 Task: Schedule a 75-minute podcast recording session, including guest setup, recording, and post-production editing.
Action: Mouse moved to (813, 117)
Screenshot: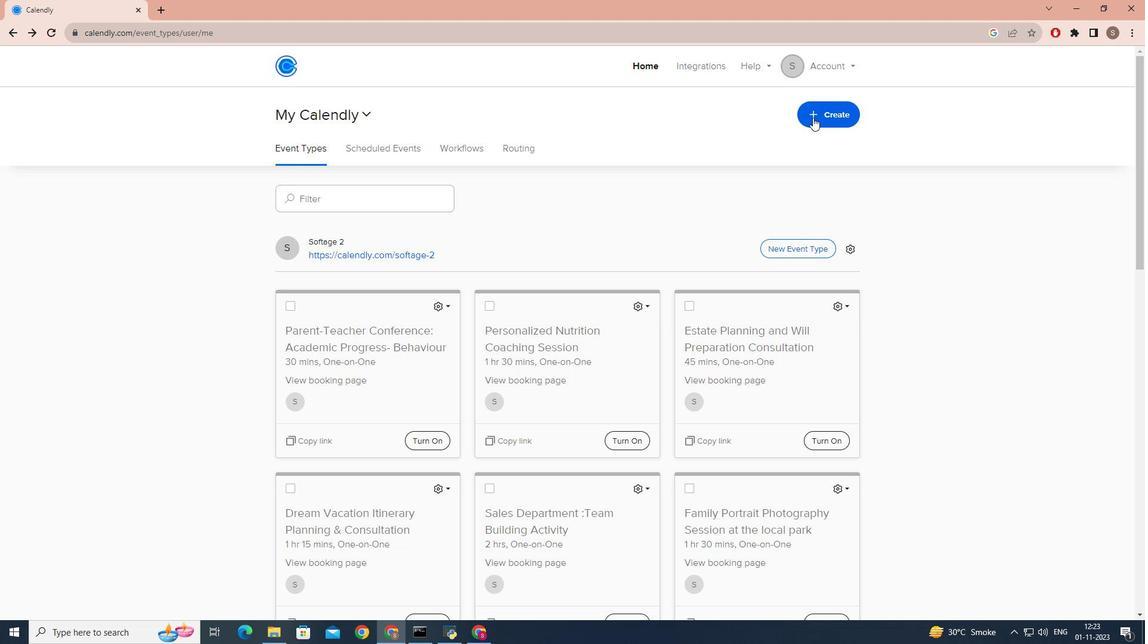 
Action: Mouse pressed left at (813, 117)
Screenshot: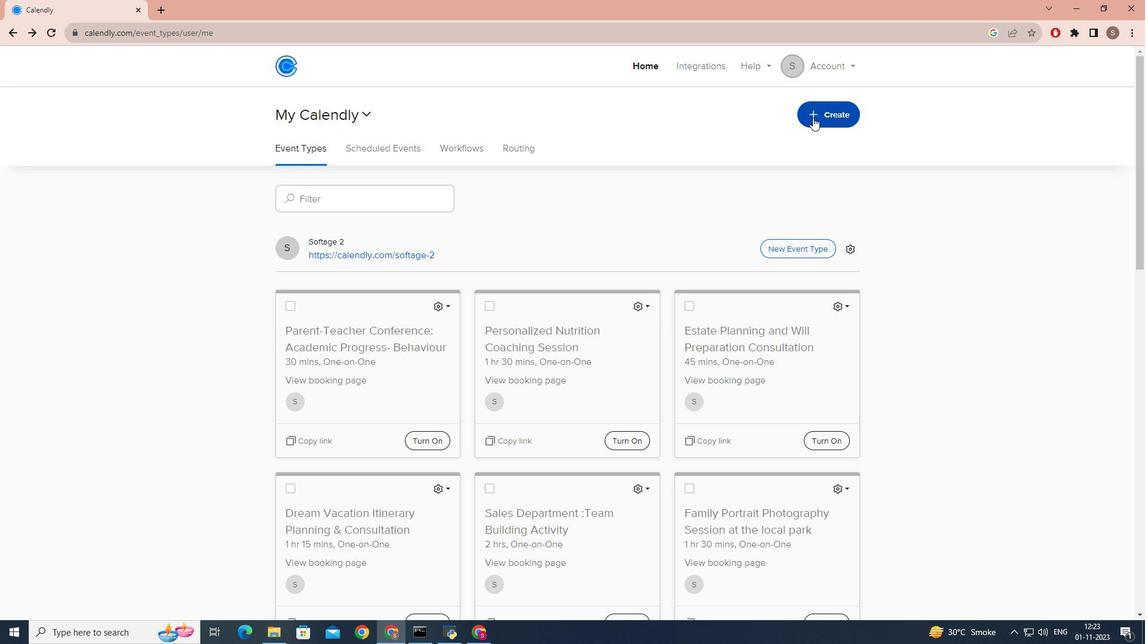 
Action: Mouse moved to (749, 167)
Screenshot: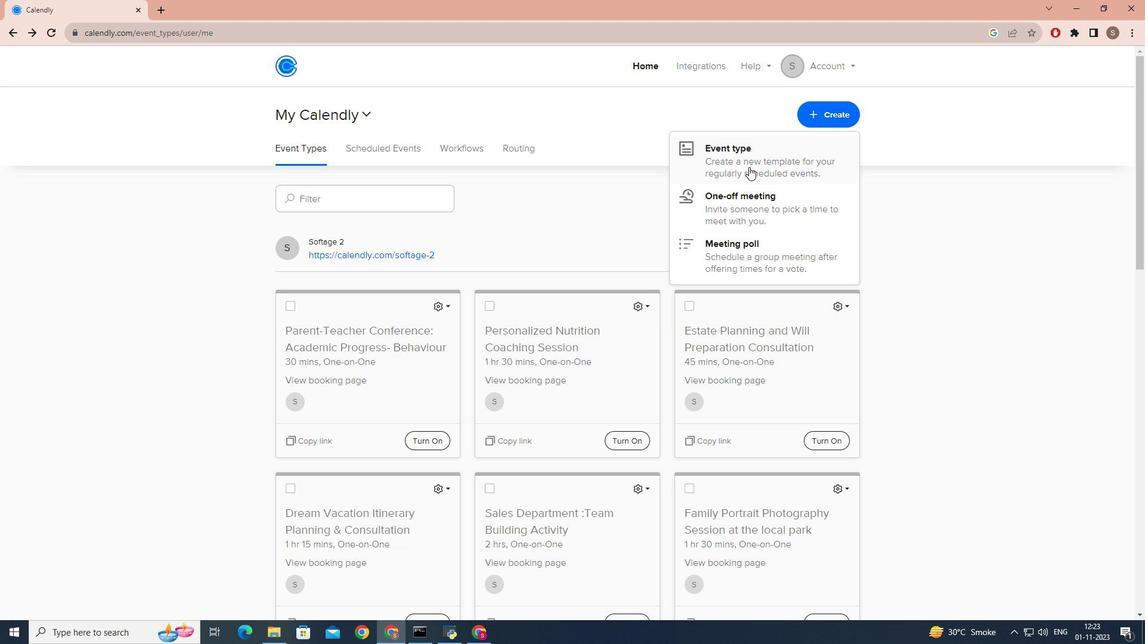 
Action: Mouse pressed left at (749, 167)
Screenshot: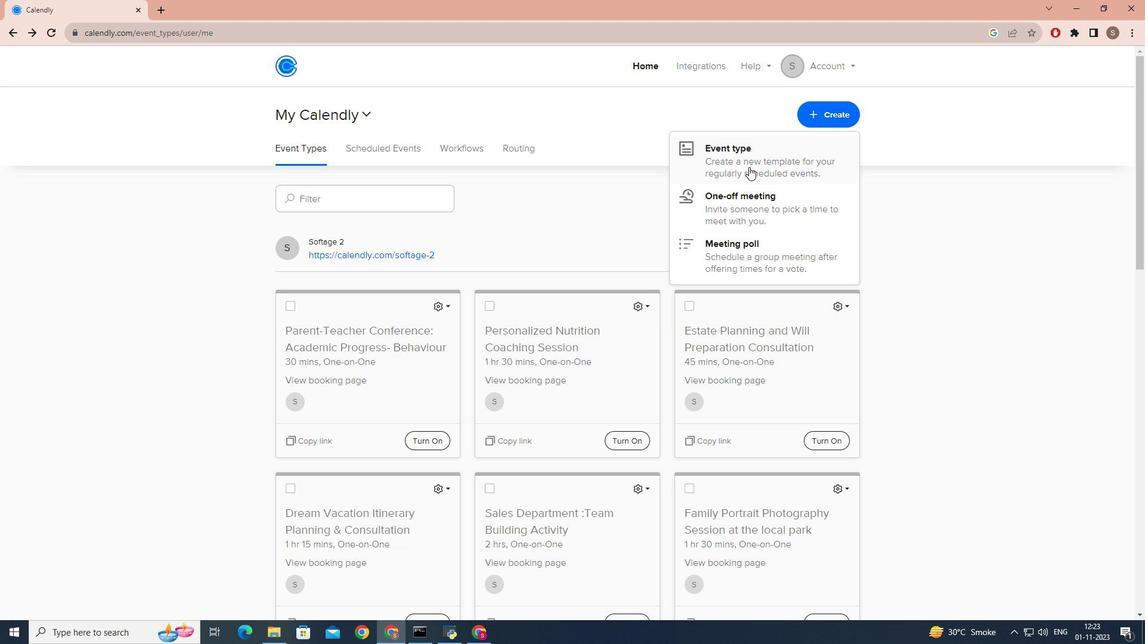 
Action: Mouse moved to (549, 217)
Screenshot: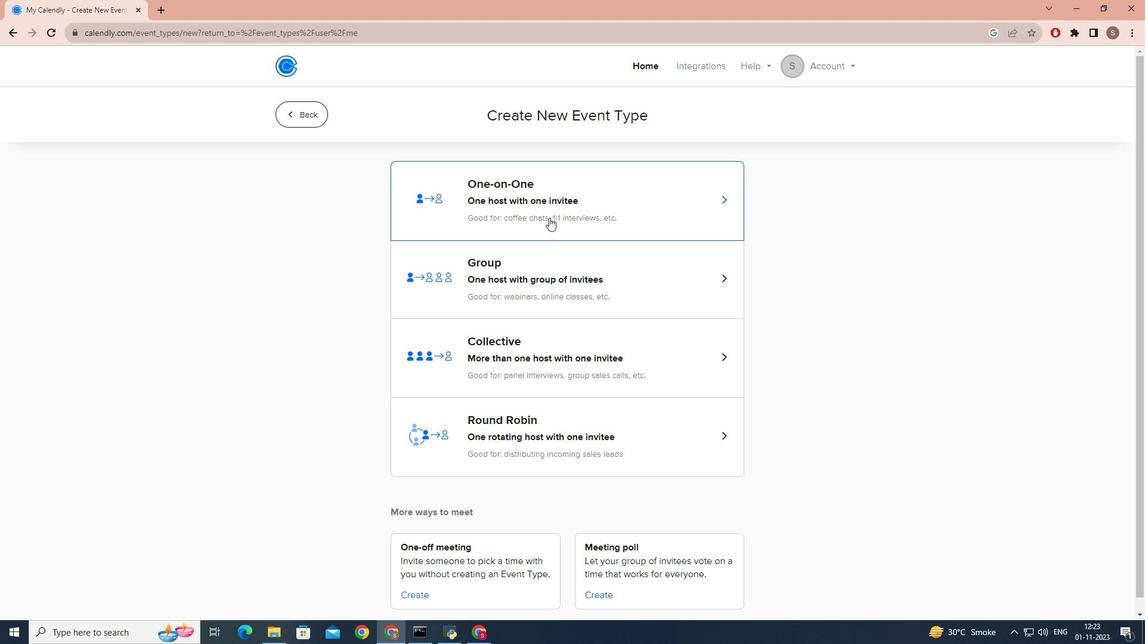 
Action: Mouse pressed left at (549, 217)
Screenshot: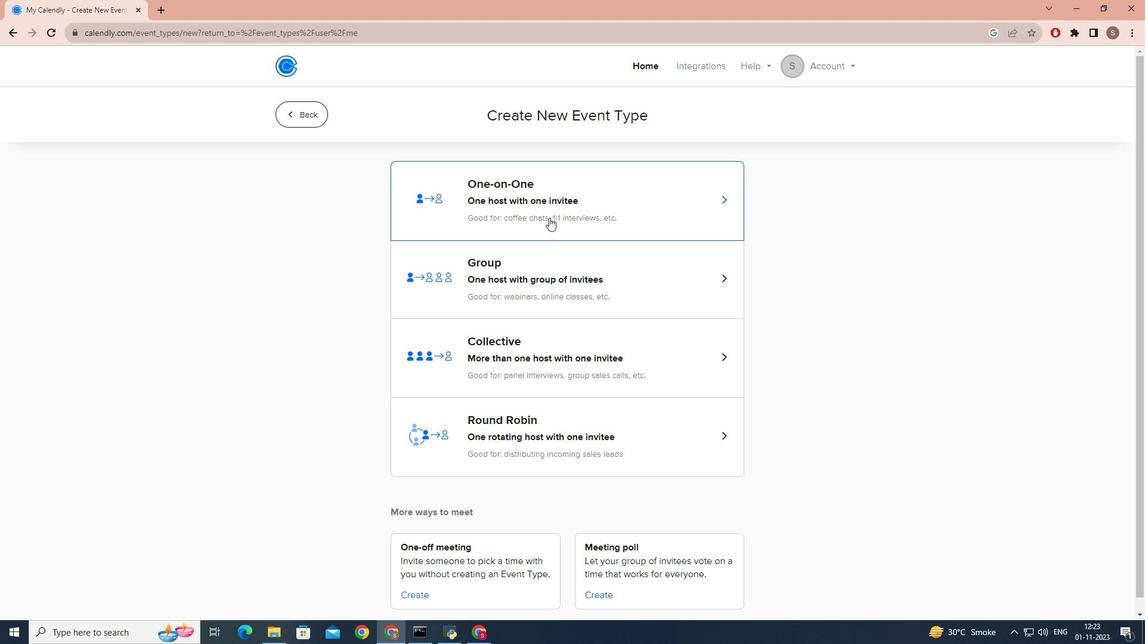 
Action: Mouse moved to (392, 282)
Screenshot: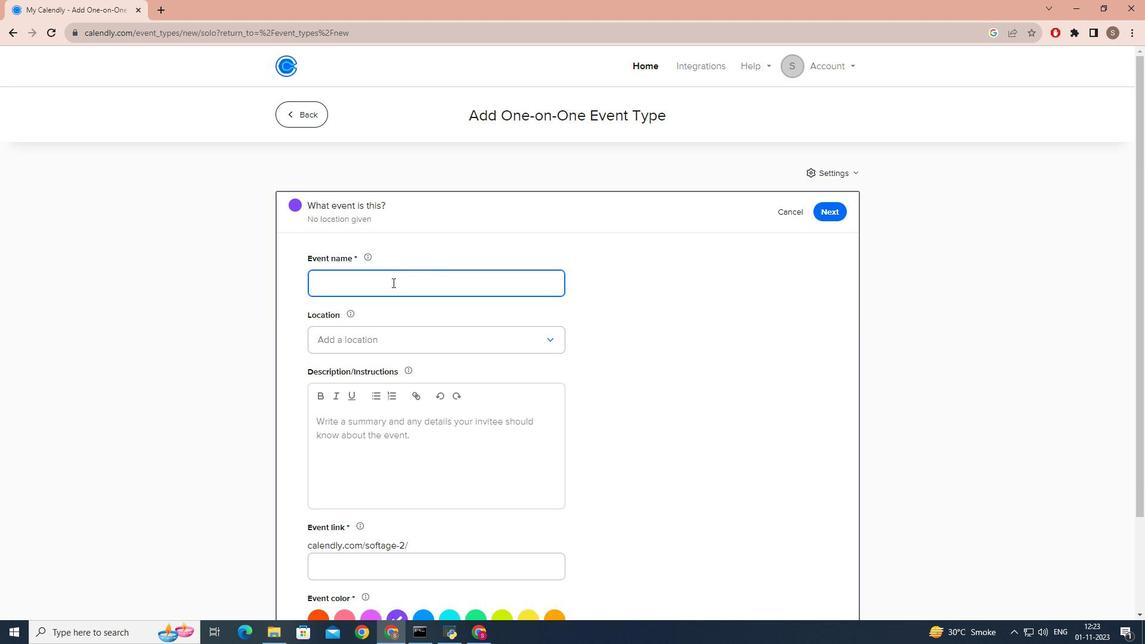 
Action: Key pressed <Key.caps_lock>P<Key.caps_lock>odcast<Key.space><Key.caps_lock>R<Key.caps_lock>edording<Key.space><Key.caps_lock>S<Key.caps_lock>ession
Screenshot: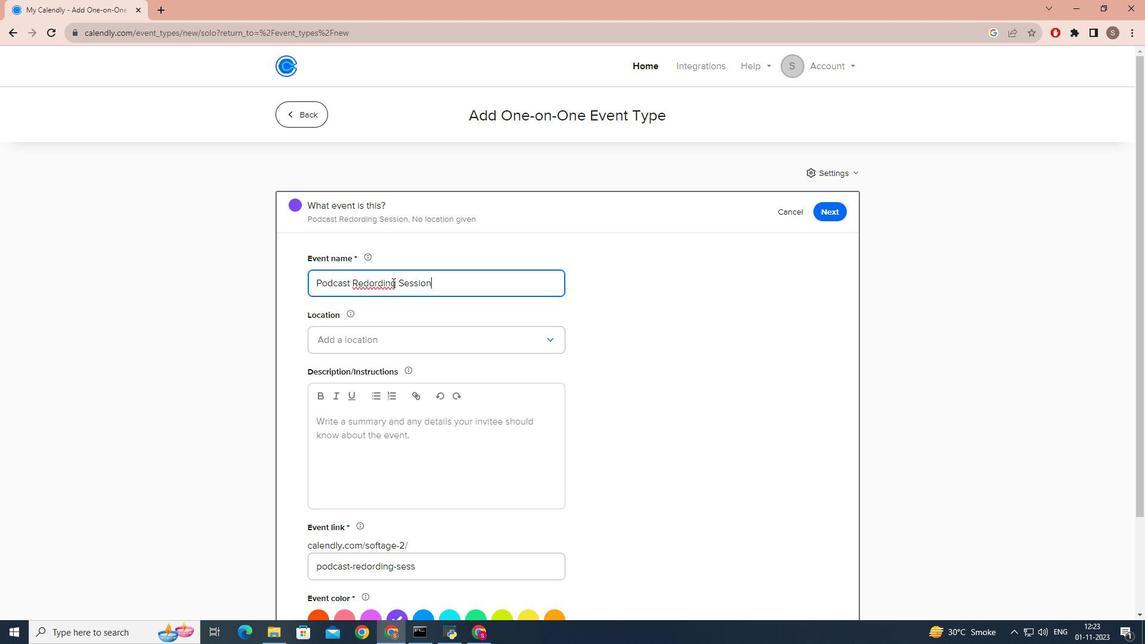 
Action: Mouse moved to (368, 287)
Screenshot: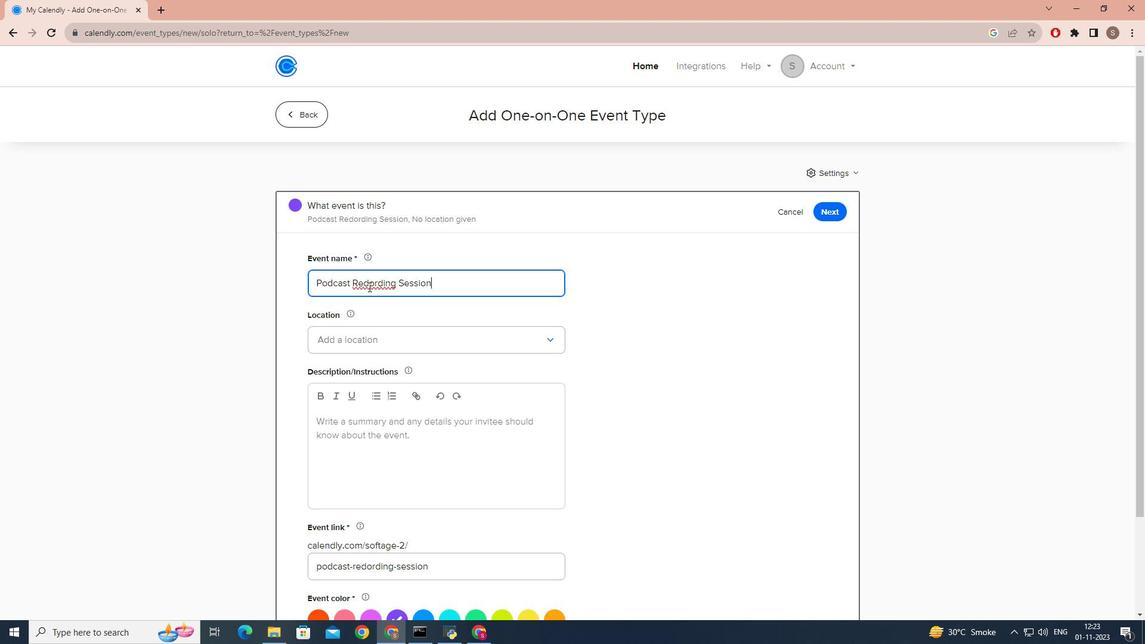 
Action: Mouse pressed left at (368, 287)
Screenshot: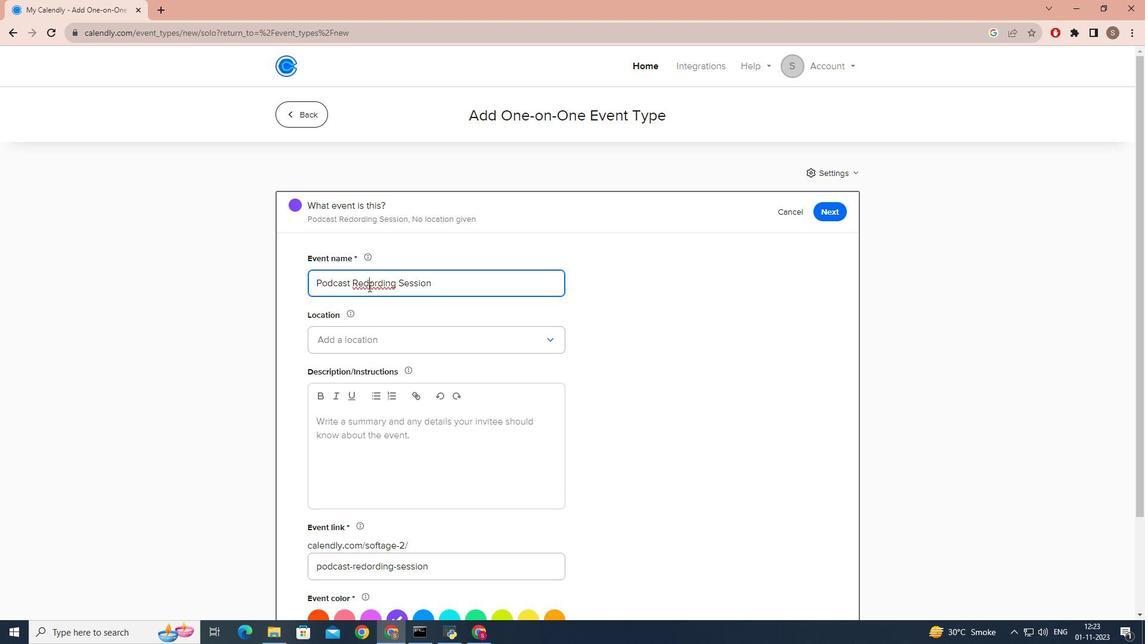 
Action: Key pressed <Key.backspace>c
Screenshot: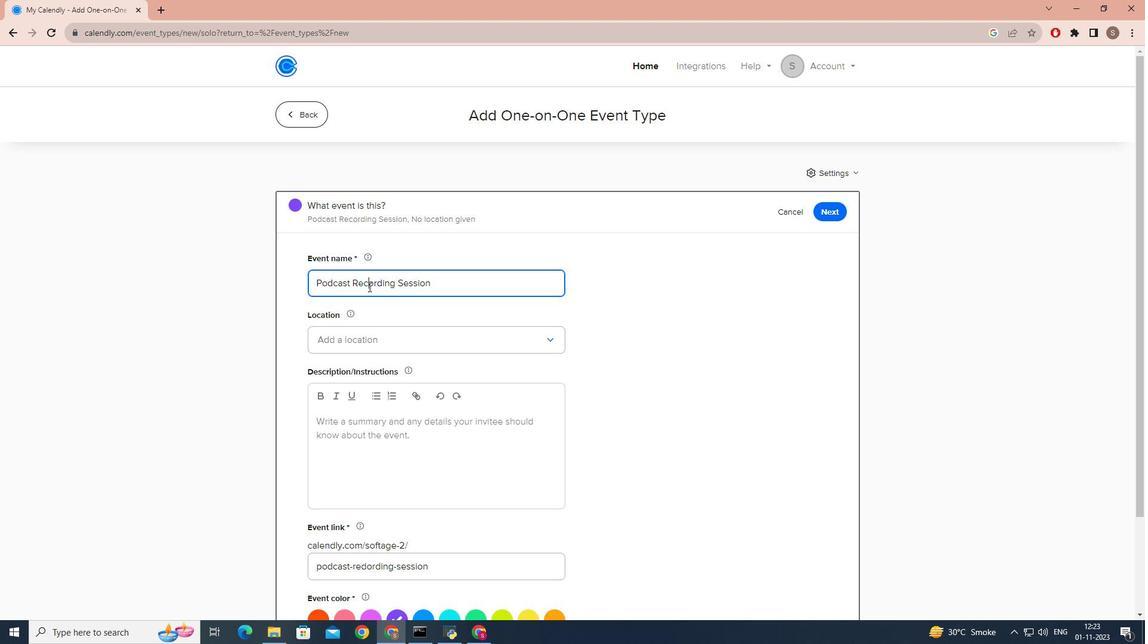 
Action: Mouse moved to (497, 287)
Screenshot: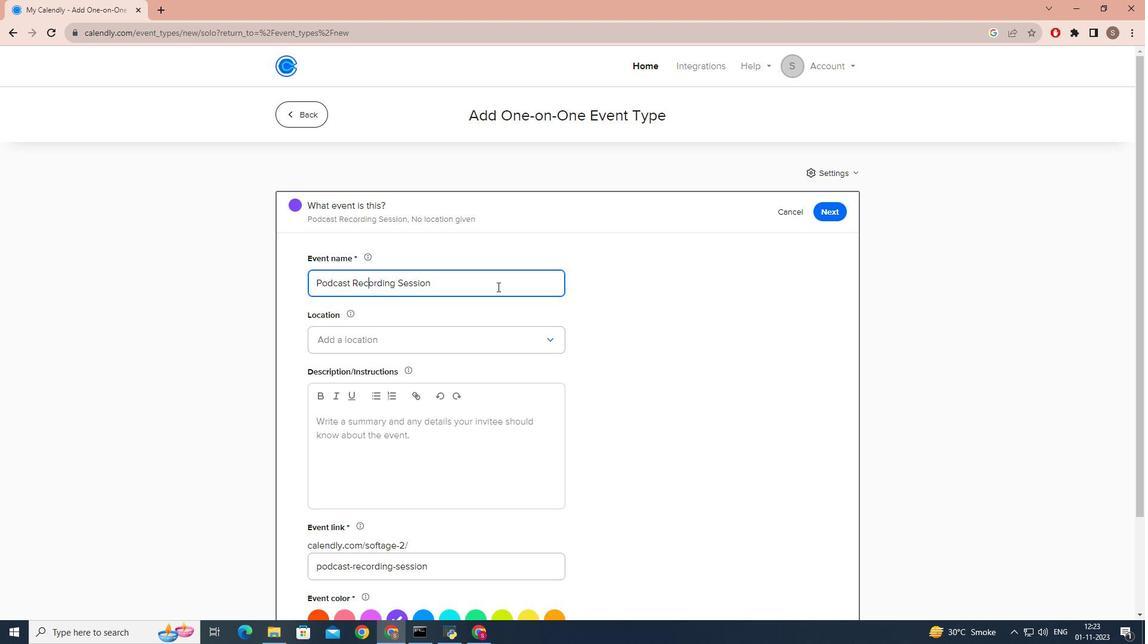 
Action: Mouse pressed left at (497, 287)
Screenshot: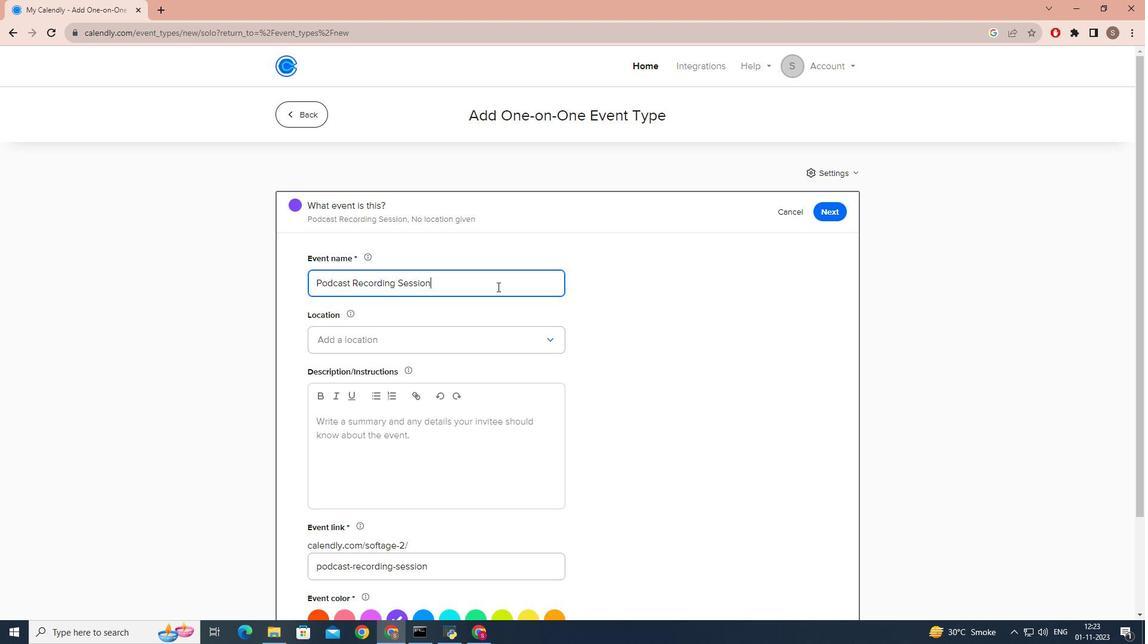 
Action: Key pressed <Key.shift_r>:<Key.space><Key.caps_lock>G<Key.caps_lock>ui<Key.backspace>est<Key.space>setup<Key.space><Key.shift_r><Key.shift_r>&<Key.space><Key.caps_lock>E<Key.caps_lock>dits
Screenshot: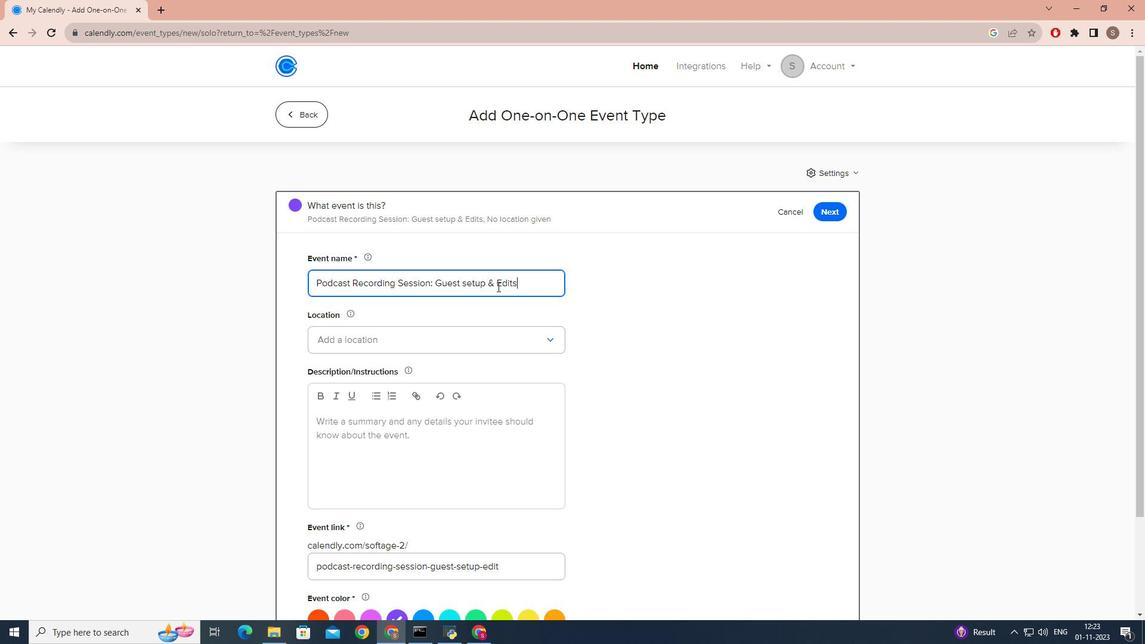
Action: Mouse moved to (408, 340)
Screenshot: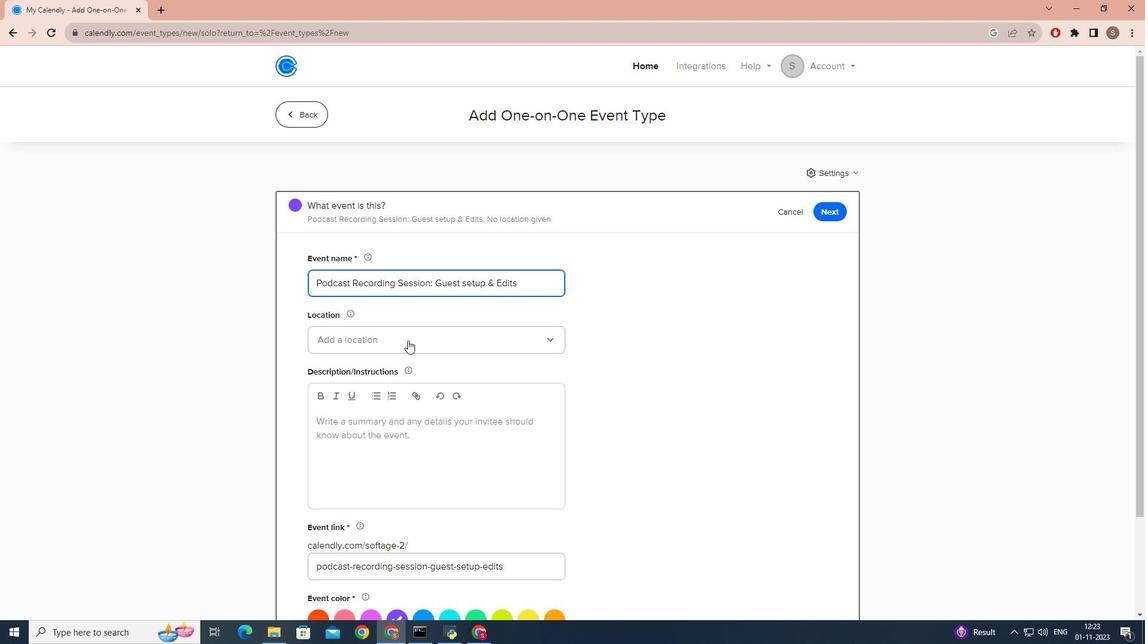 
Action: Mouse pressed left at (408, 340)
Screenshot: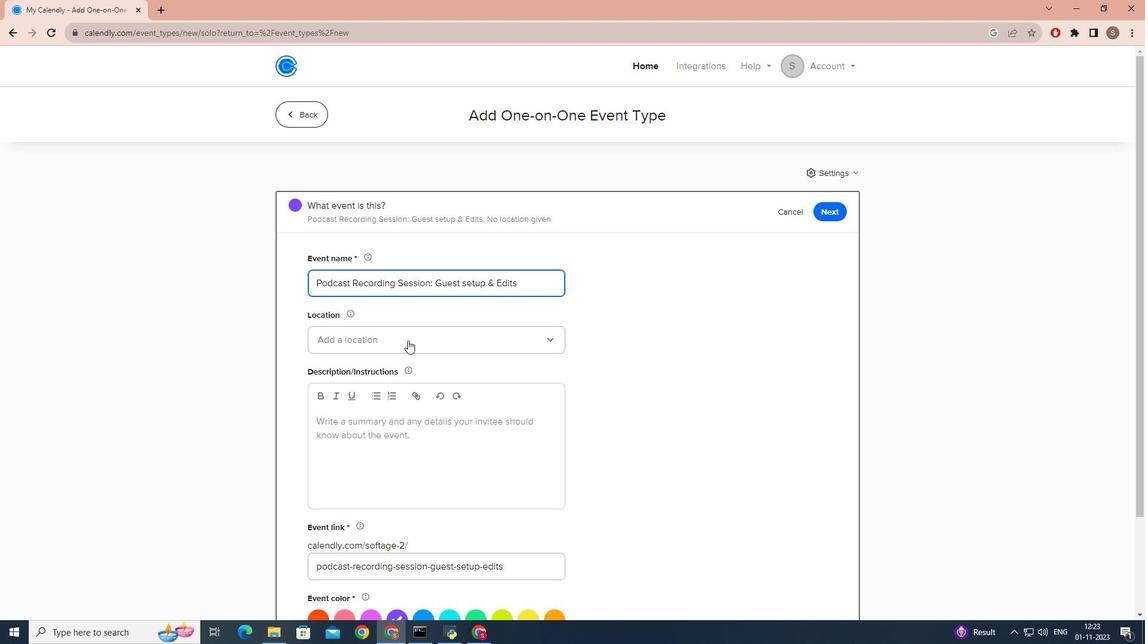 
Action: Mouse moved to (392, 372)
Screenshot: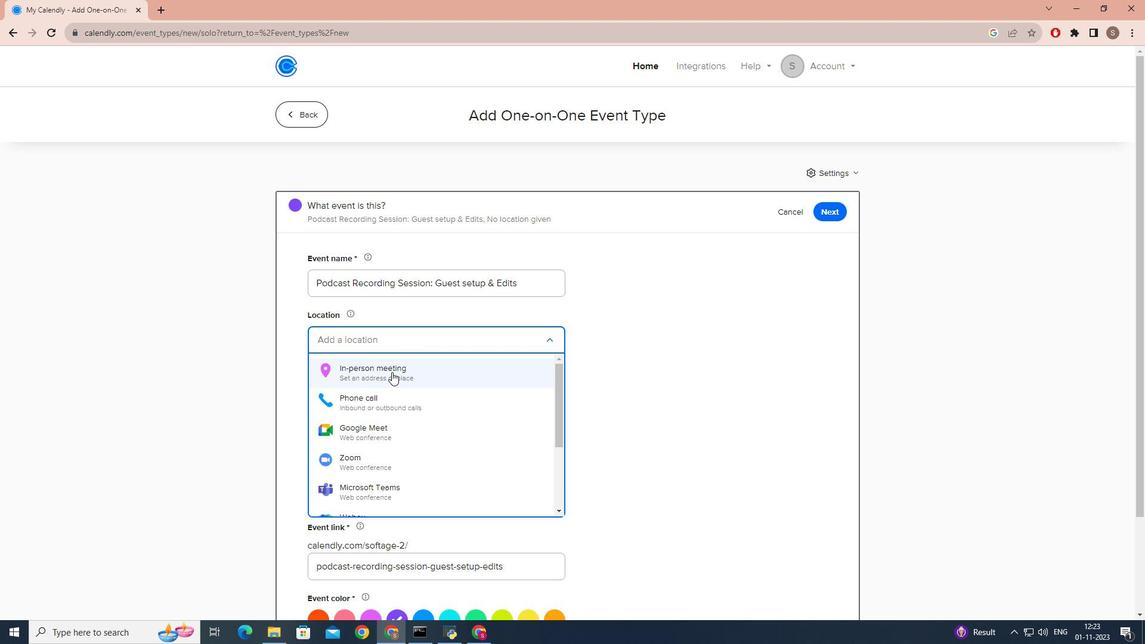 
Action: Mouse pressed left at (392, 372)
Screenshot: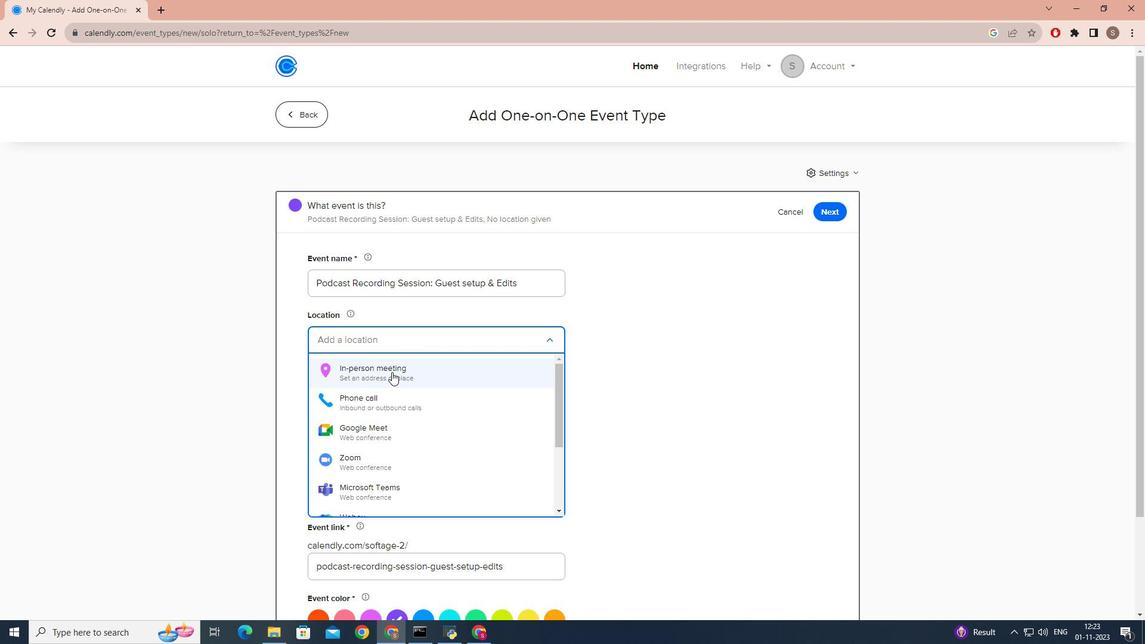 
Action: Mouse moved to (529, 195)
Screenshot: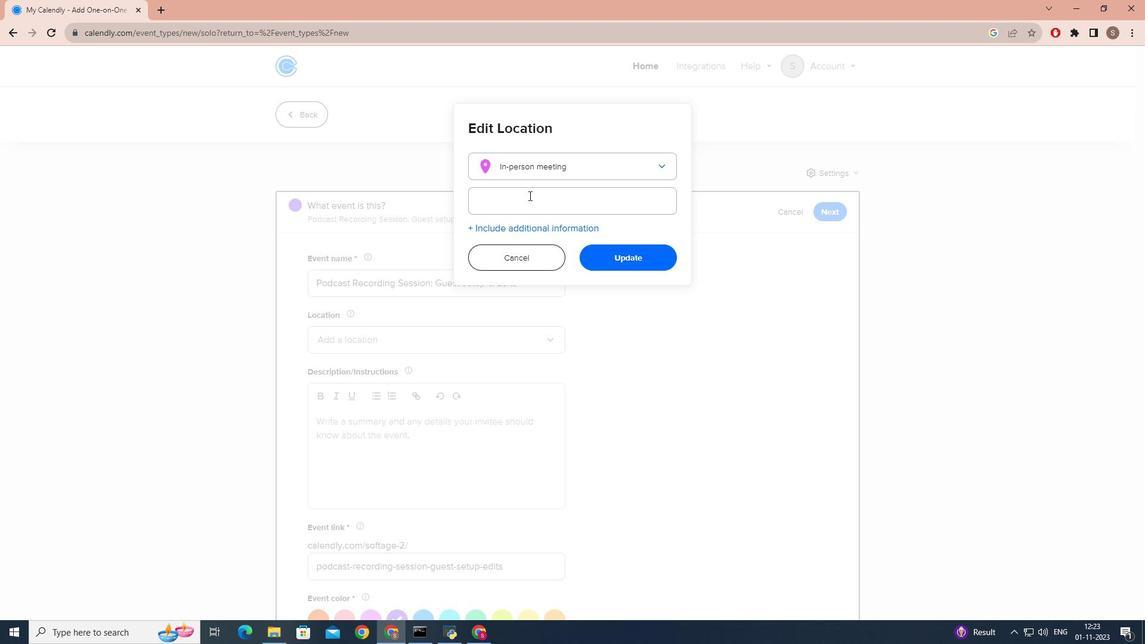 
Action: Mouse pressed left at (529, 195)
Screenshot: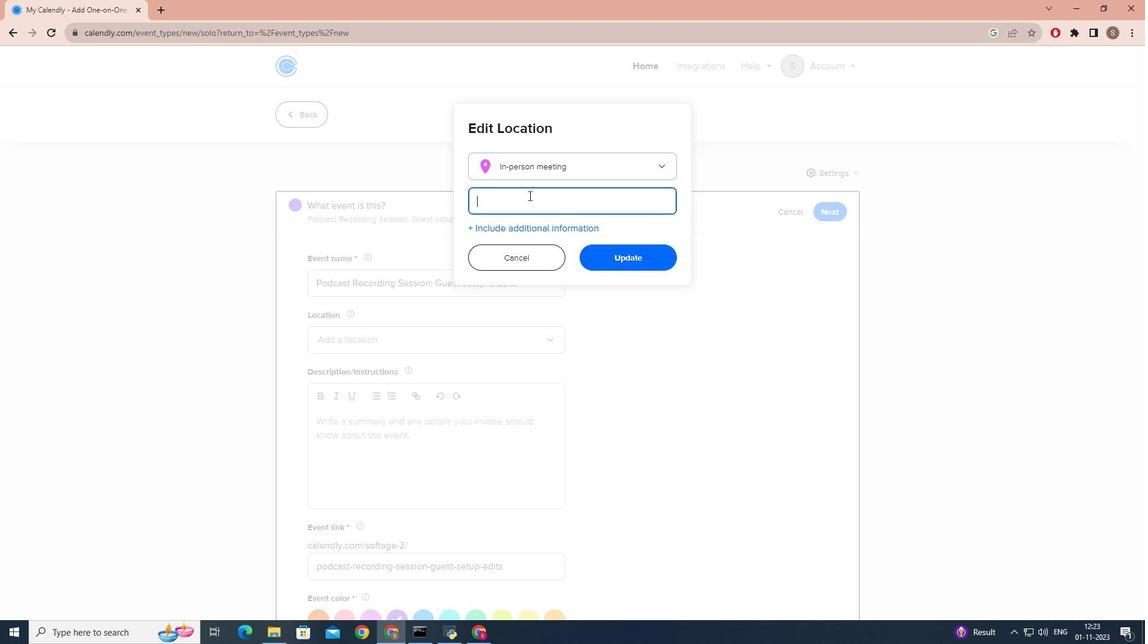 
Action: Key pressed <Key.caps_lock>T<Key.caps_lock>he<Key.space><Key.caps_lock>R<Key.caps_lock>ock<Key.space><Key.caps_lock>C<Key.caps_lock>afe<Key.backspace><Key.backspace><Key.backspace><Key.backspace><Key.caps_lock>B<Key.caps_lock><Key.backspace><Key.caps_lock>C<Key.caps_lock>lub,<Key.space><Key.caps_lock>M<Key.caps_lock>innesota
Screenshot: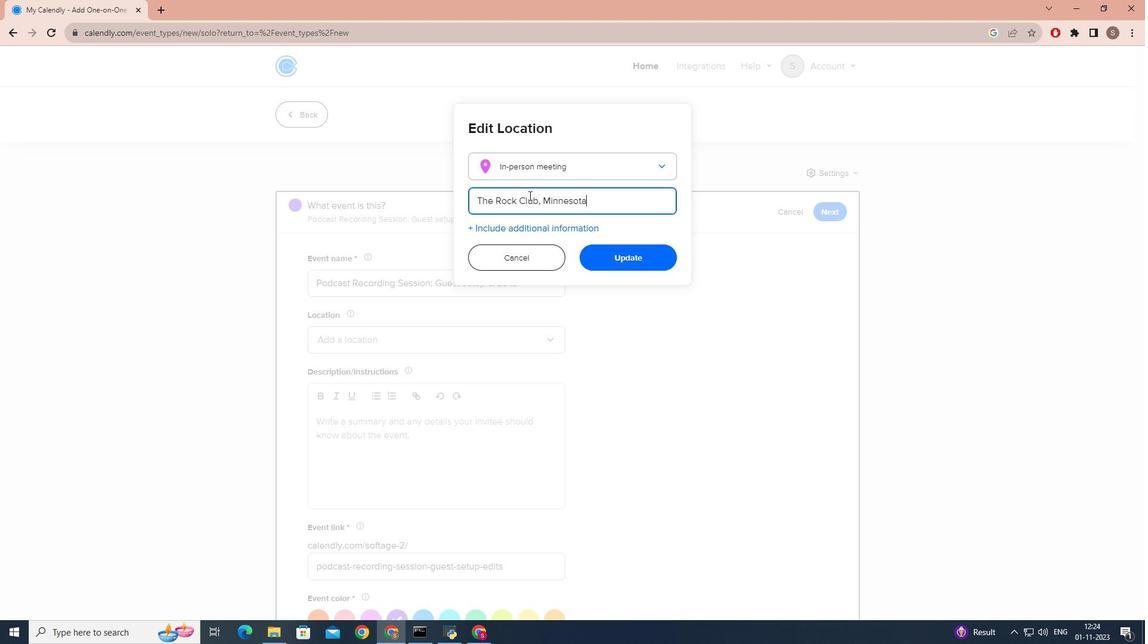 
Action: Mouse moved to (609, 249)
Screenshot: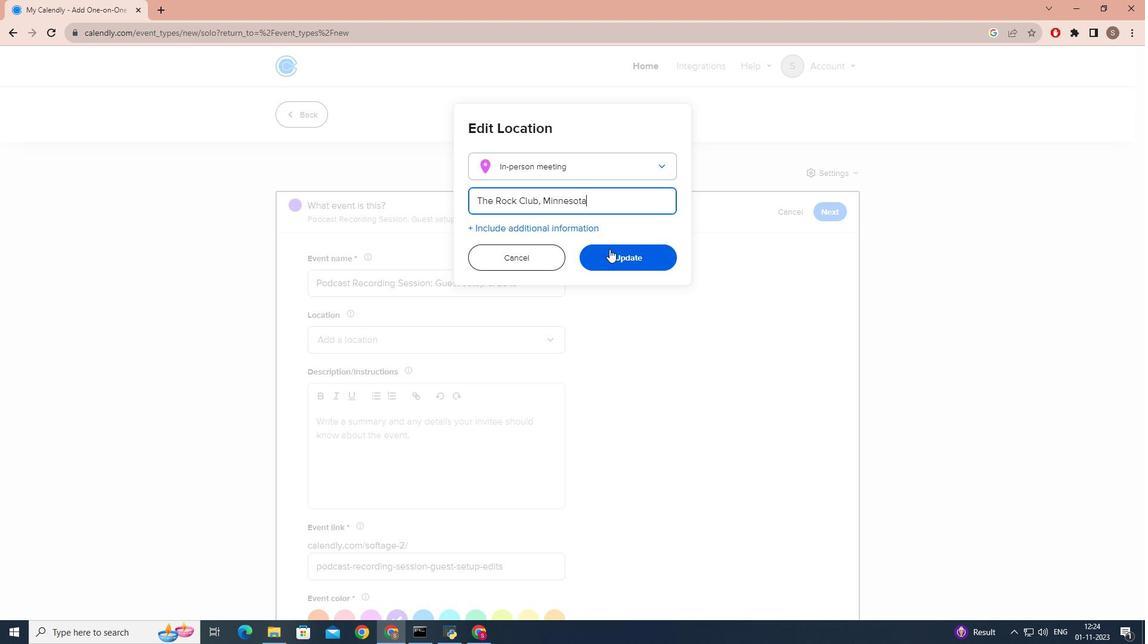 
Action: Mouse pressed left at (609, 249)
Screenshot: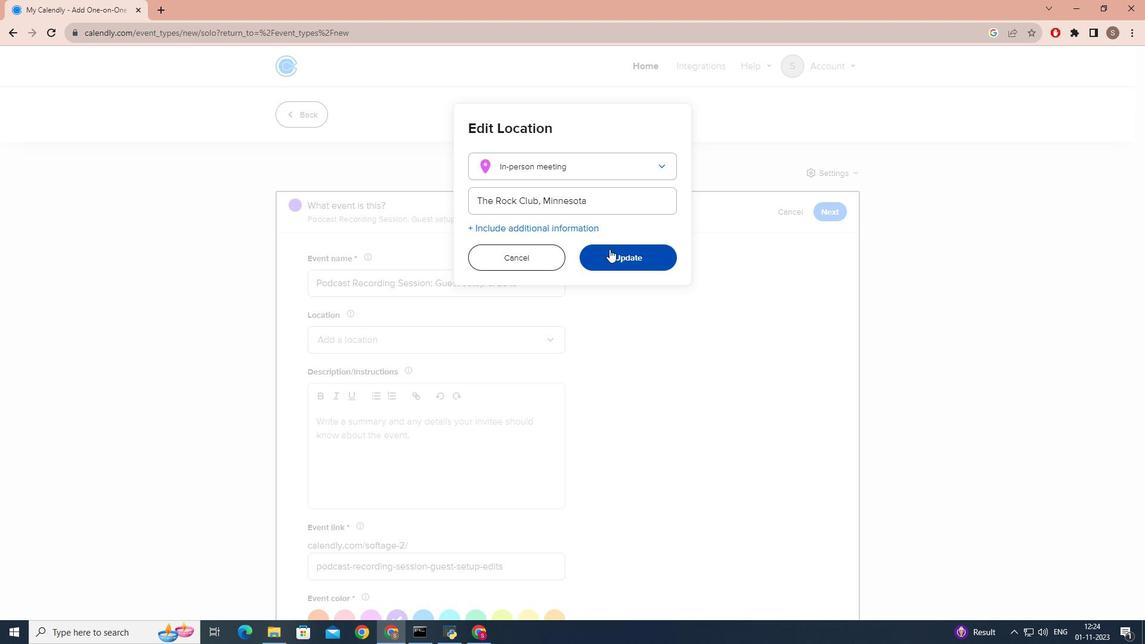 
Action: Mouse moved to (349, 473)
Screenshot: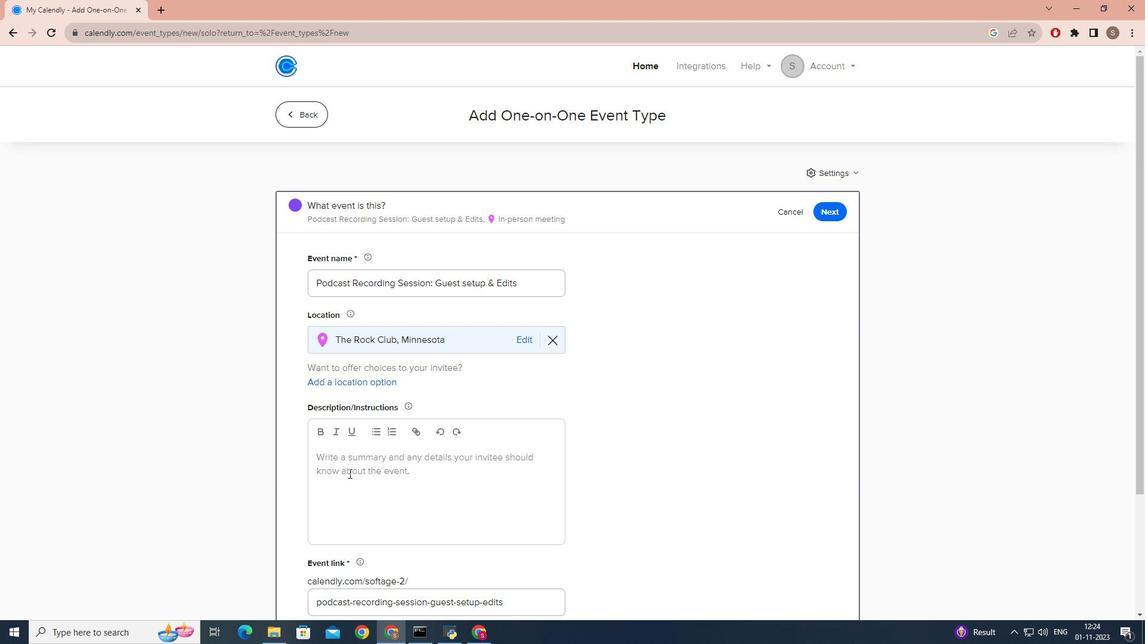 
Action: Mouse pressed left at (349, 473)
Screenshot: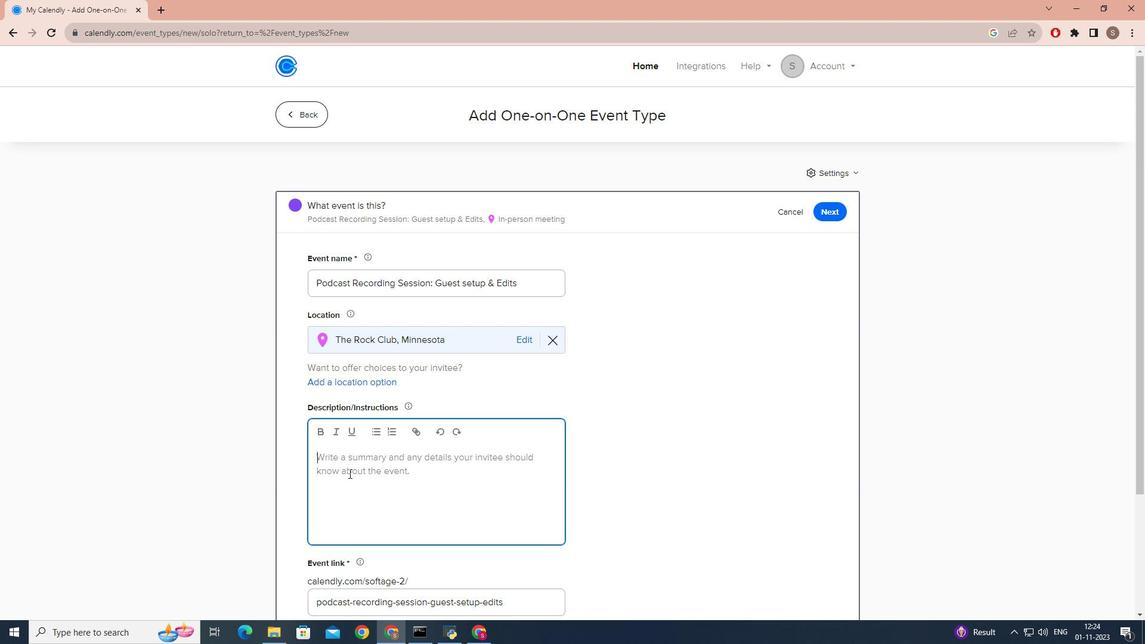 
Action: Mouse scrolled (349, 473) with delta (0, 0)
Screenshot: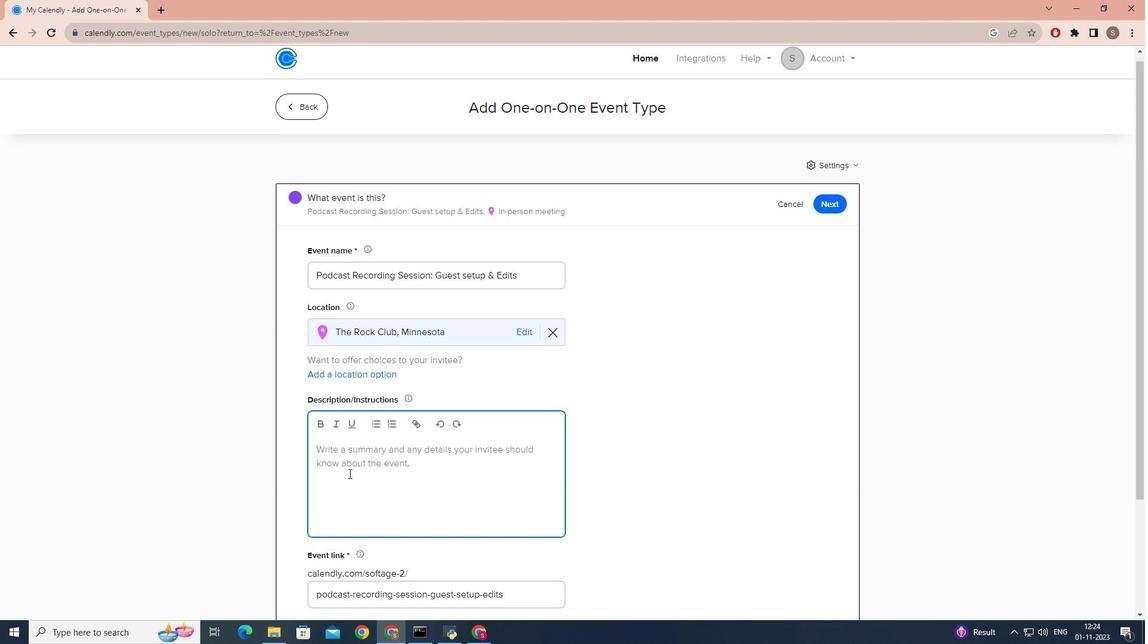 
Action: Mouse moved to (356, 464)
Screenshot: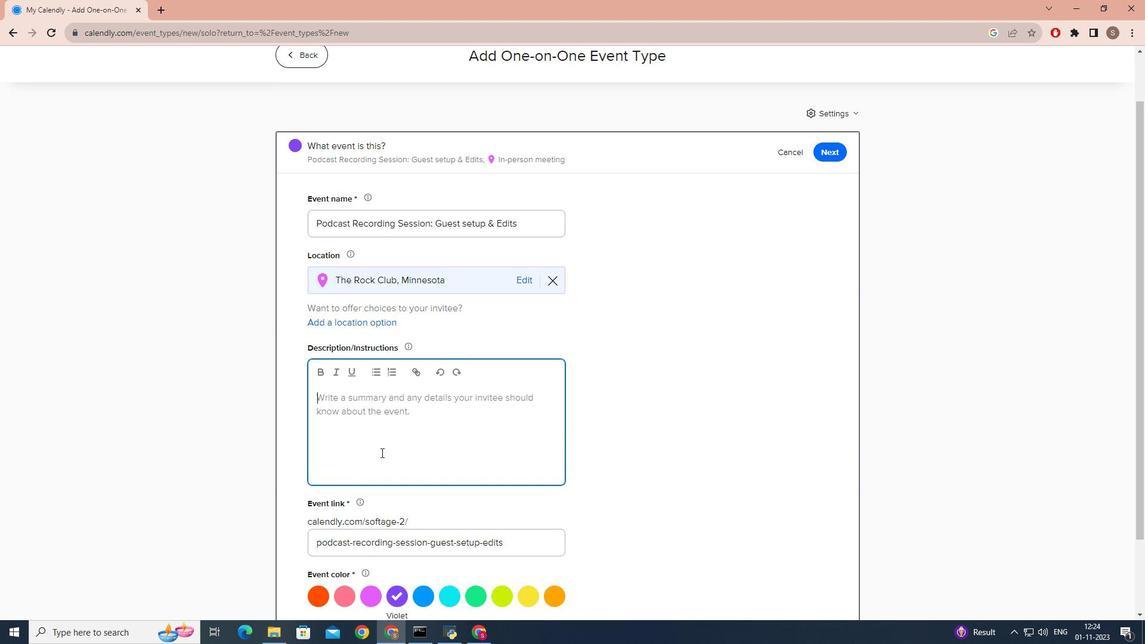 
Action: Mouse scrolled (356, 464) with delta (0, 0)
Screenshot: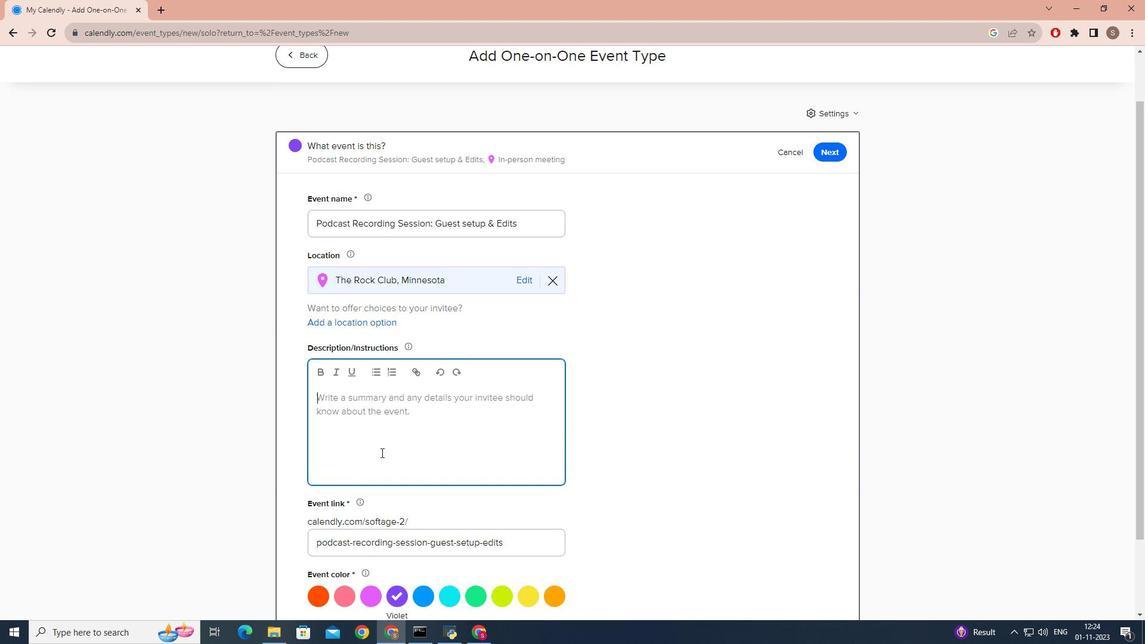 
Action: Mouse moved to (386, 451)
Screenshot: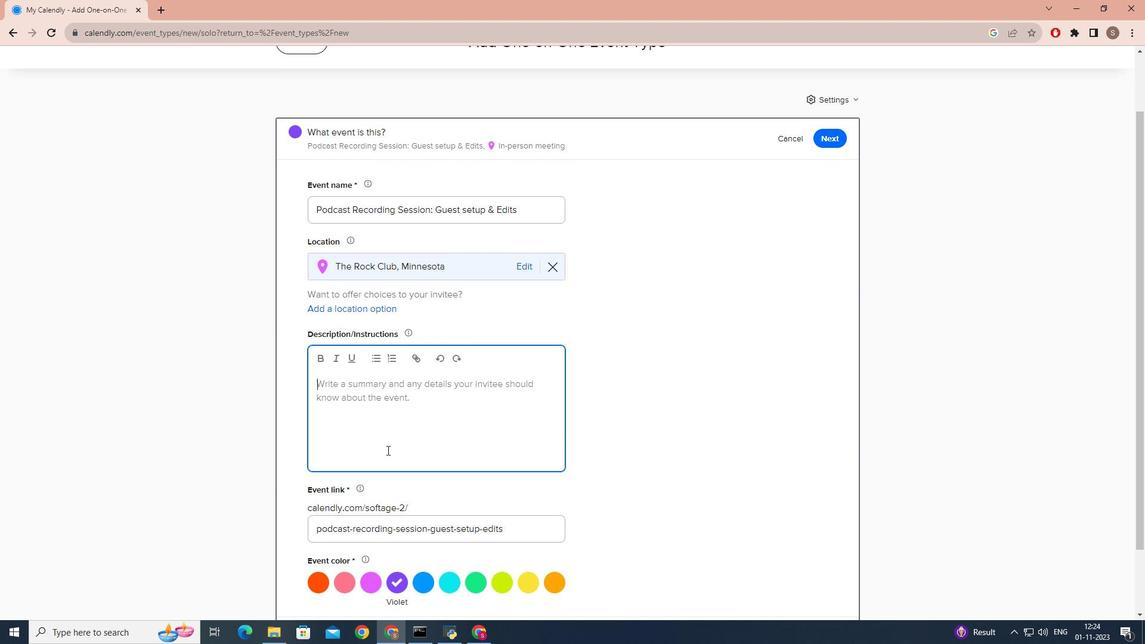 
Action: Mouse scrolled (386, 450) with delta (0, 0)
Screenshot: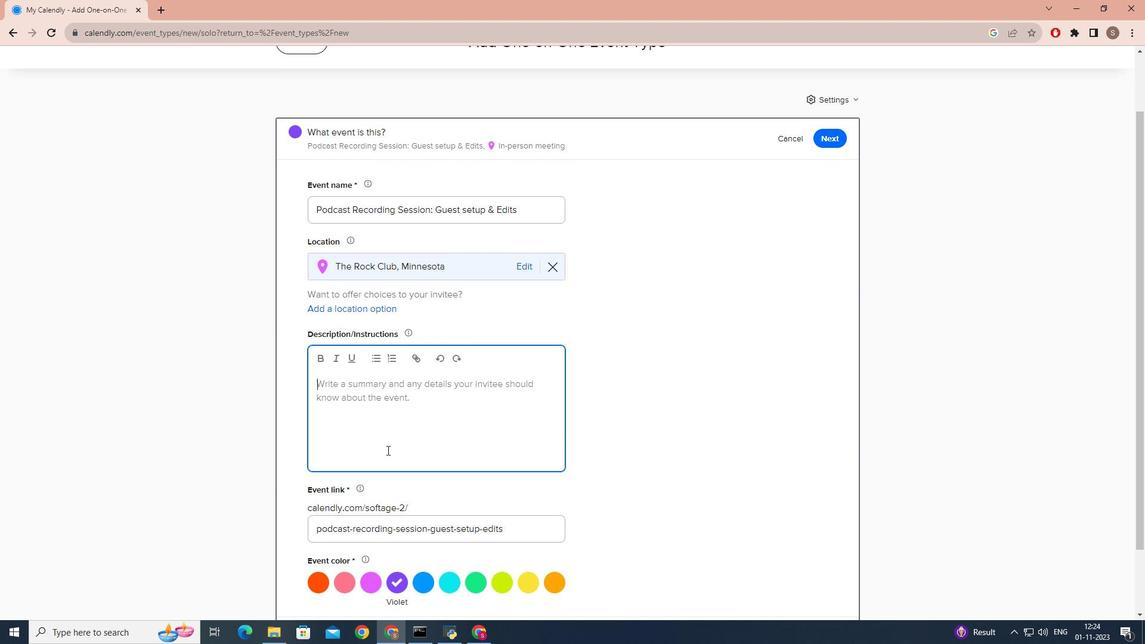 
Action: Mouse moved to (386, 312)
Screenshot: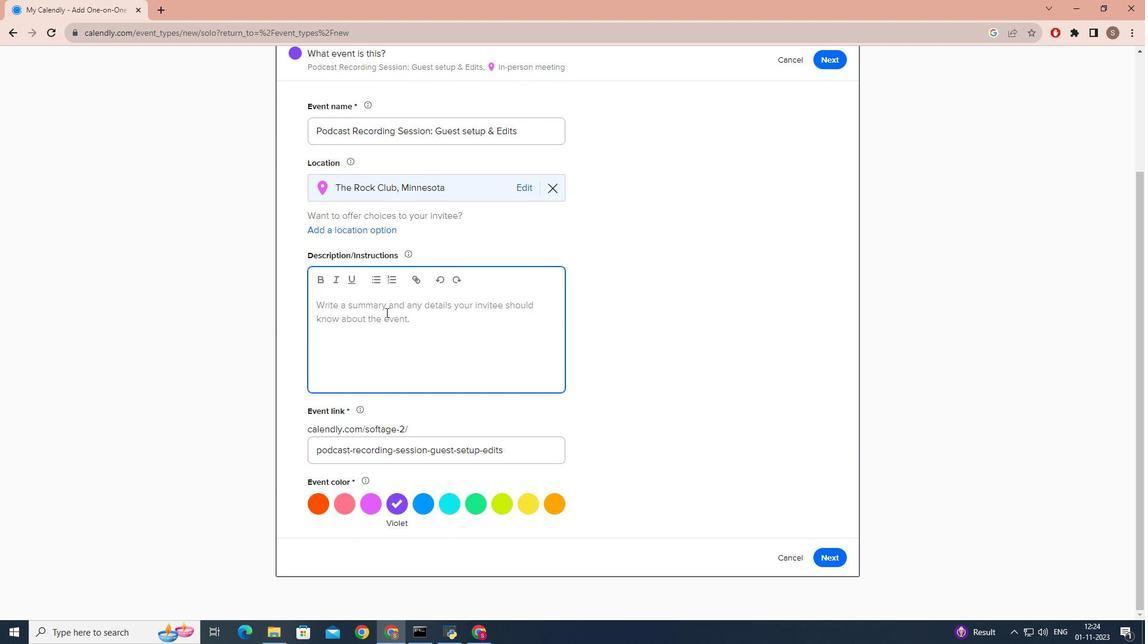 
Action: Key pressed <Key.caps_lock>C<Key.caps_lock>ome<Key.space>and<Key.space><Key.caps_lock><Key.caps_lock>join<Key.space><Key.backspace><Key.backspace><Key.backspace><Key.backspace><Key.backspace><Key.caps_lock>J<Key.caps_lock>oin<Key.space>us<Key.space>in<Key.space>our<Key.space>podcat<Key.space><Key.backspace><Key.backspace>st<Key.space>recording<Key.space>session<Key.space>which<Key.space>covers<Key.space>everything<Key.space>from<Key.space>guest<Key.space>setup<Key.space>,actual<Key.space>rect<Key.backspace><Key.backspace><Key.backspace><Key.backspace><Key.backspace><Key.backspace><Key.backspace><Key.backspace><Key.backspace><Key.backspace><Key.backspace>to<Key.space>the<Key.space>recording<Key.space>and<Key.space>post<Key.space>production<Key.space>editing.<Key.space><Key.caps_lock>W<Key.caps_lock>e<Key.space>will<Key.space>start<Key.space>bu<Key.backspace>y<Key.space>ensuring<Key.space>everything<Key.space>is<Key.space>set<Key.space>up<Key.space>msm<Key.backspace>s<Key.backspace><Key.backspace><Key.backspace>smoothly.<Key.space><Key.caps_lock>T<Key.caps_lock>he<Key.space>recording<Key.space>will<Key.space>last<Key.space>around<Key.space>45<Key.space>minutes<Key.space>followed<Key.space>by<Key.space>a<Key.space>brief<Key.space>po<Key.backspace><Key.backspace>p[os<Key.backspace><Key.backspace><Key.backspace>ost<Key.space>production<Key.space>revir<Key.backspace>ew.<Key.space><Key.caps_lock>P<Key.caps_lock>lease<Key.space>am<Key.backspace><Key.backspace>make<Key.space>sure<Key.space>you<Key.space>have<Key.space>your<Key.space>equipment<Key.space>ready.<Key.caps_lock>L<Key.caps_lock>ooking<Key.space>forward<Key.space>to<Key.space>an<Key.space>enjoyable<Key.space>recod<Key.backspace>rding.
Screenshot: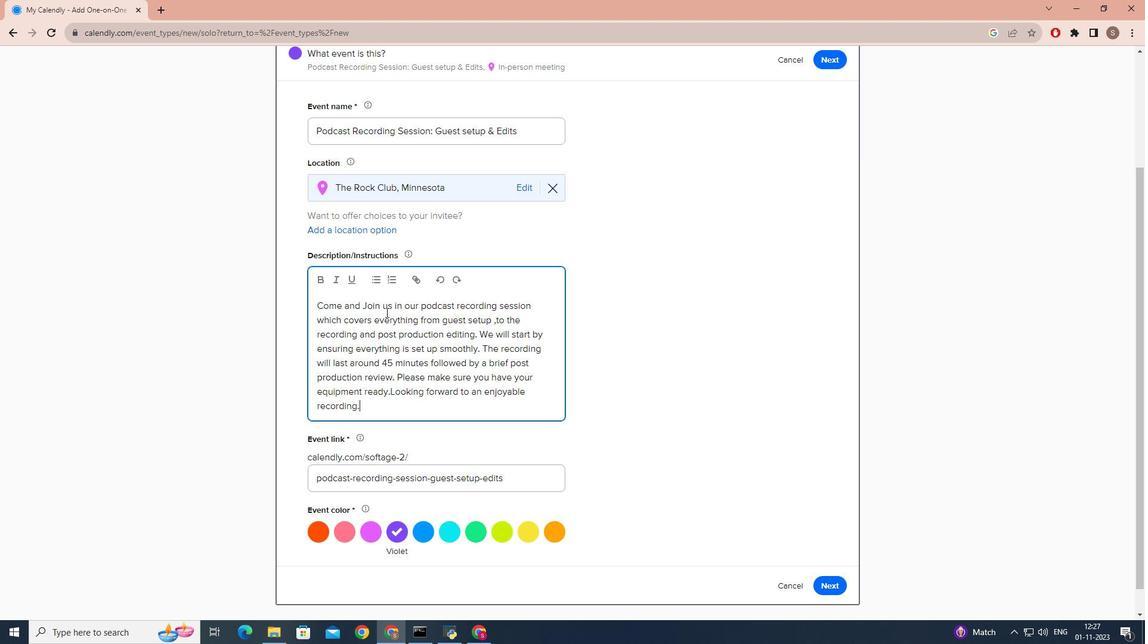 
Action: Mouse moved to (432, 531)
Screenshot: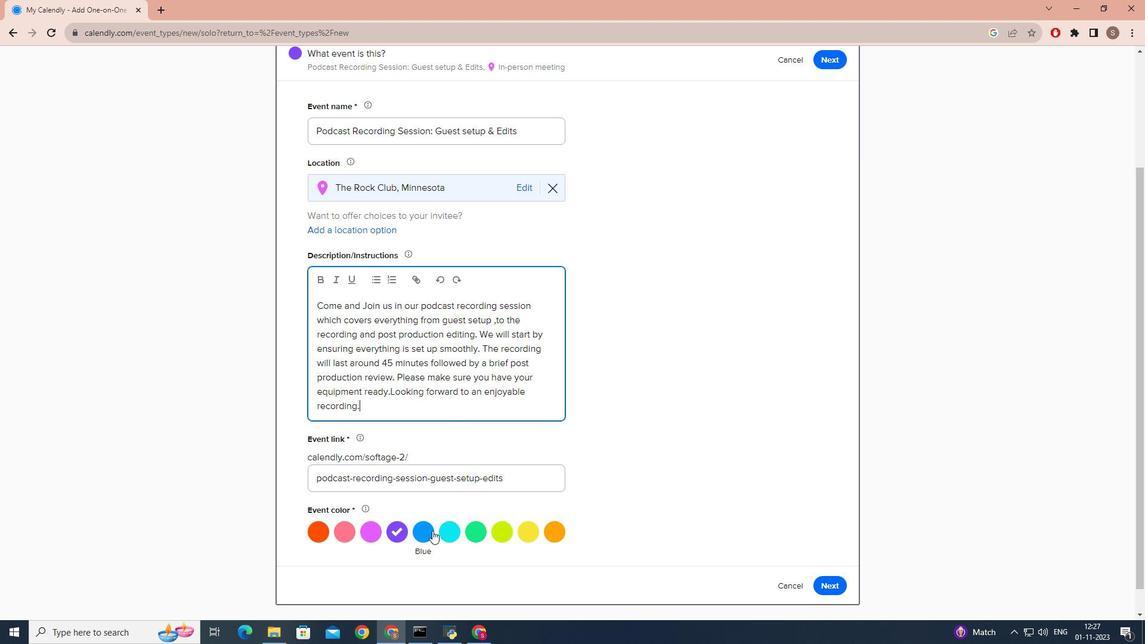 
Action: Mouse pressed left at (432, 531)
Screenshot: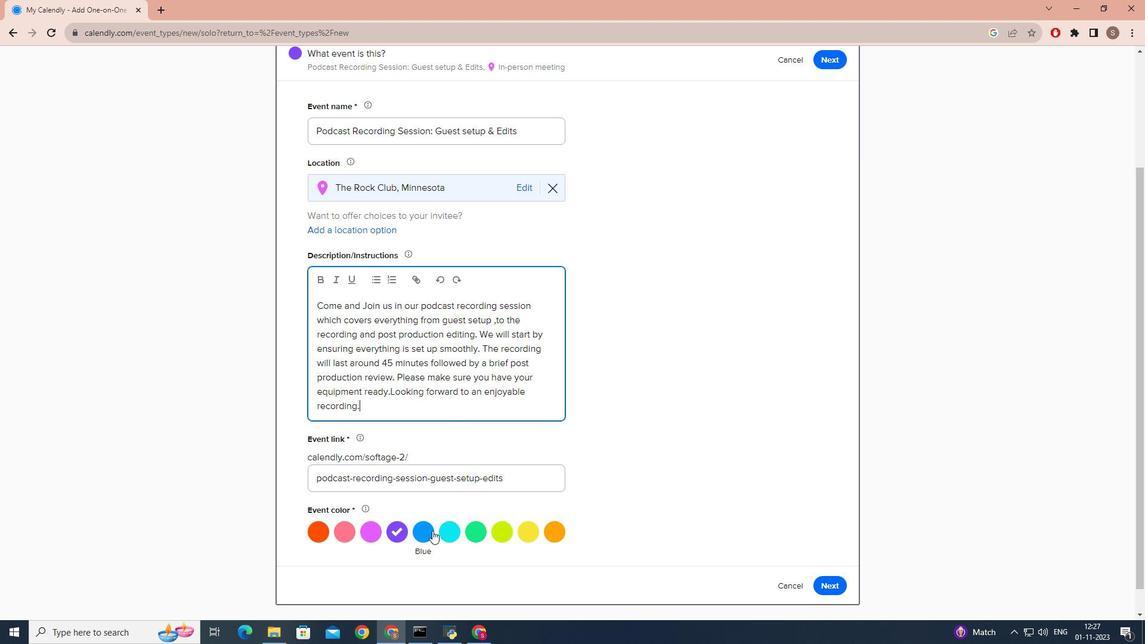 
Action: Mouse moved to (596, 424)
Screenshot: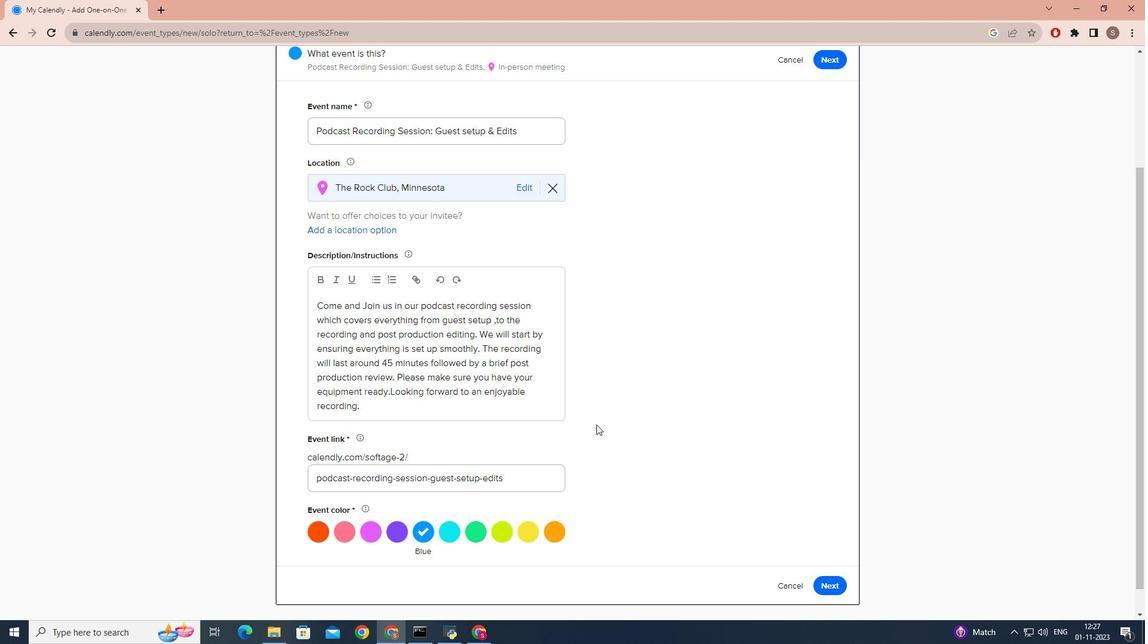 
Action: Mouse scrolled (596, 425) with delta (0, 0)
Screenshot: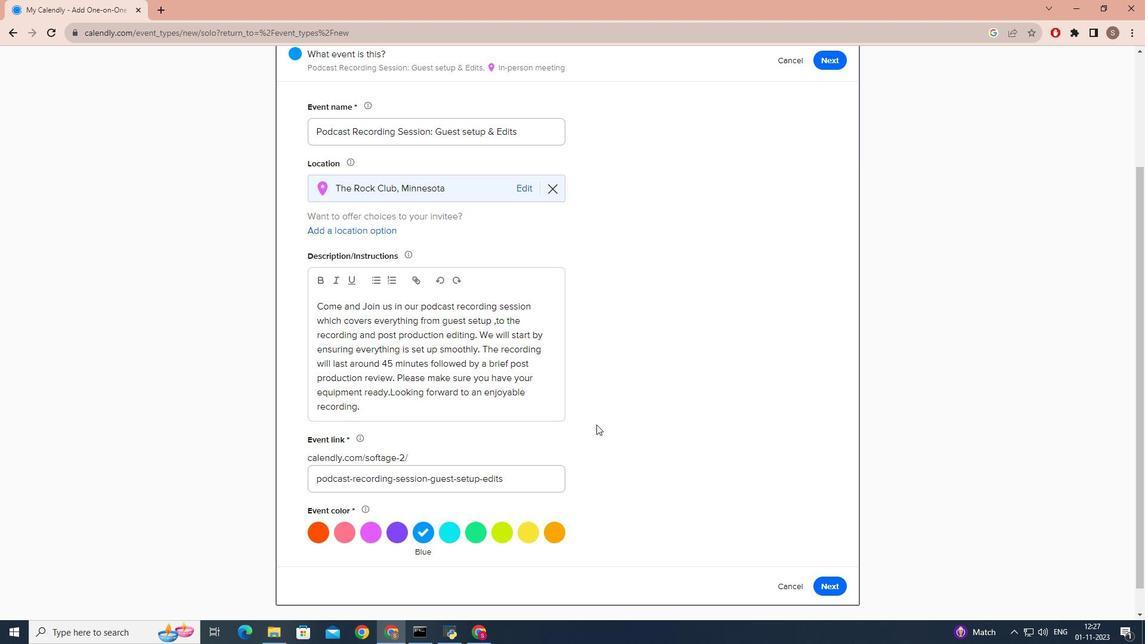 
Action: Mouse moved to (679, 489)
Screenshot: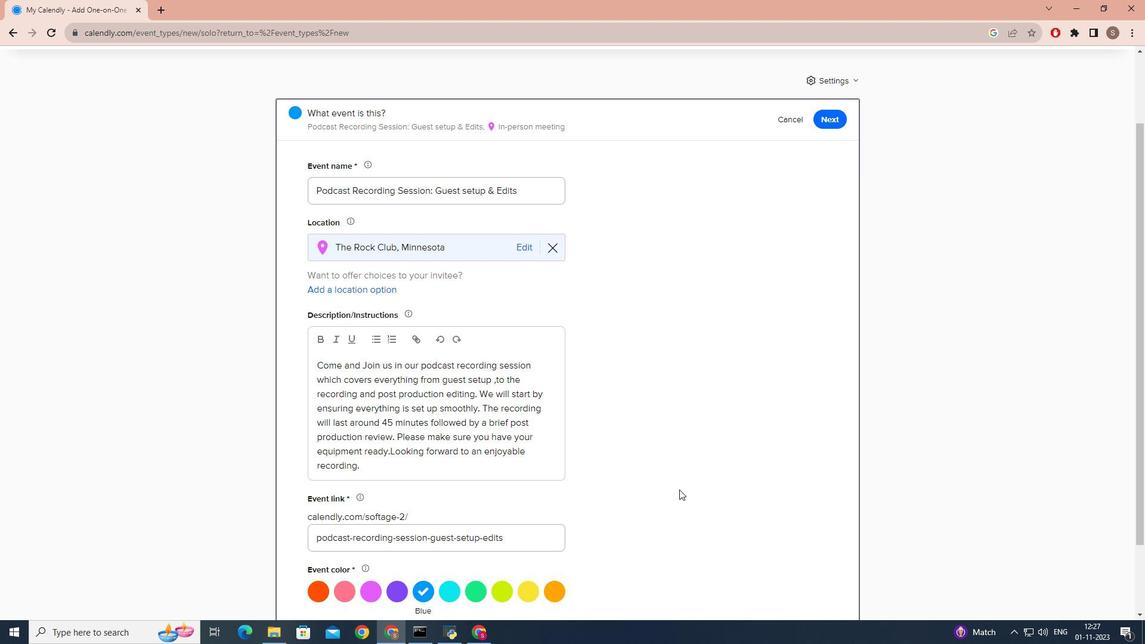 
Action: Mouse scrolled (679, 489) with delta (0, 0)
Screenshot: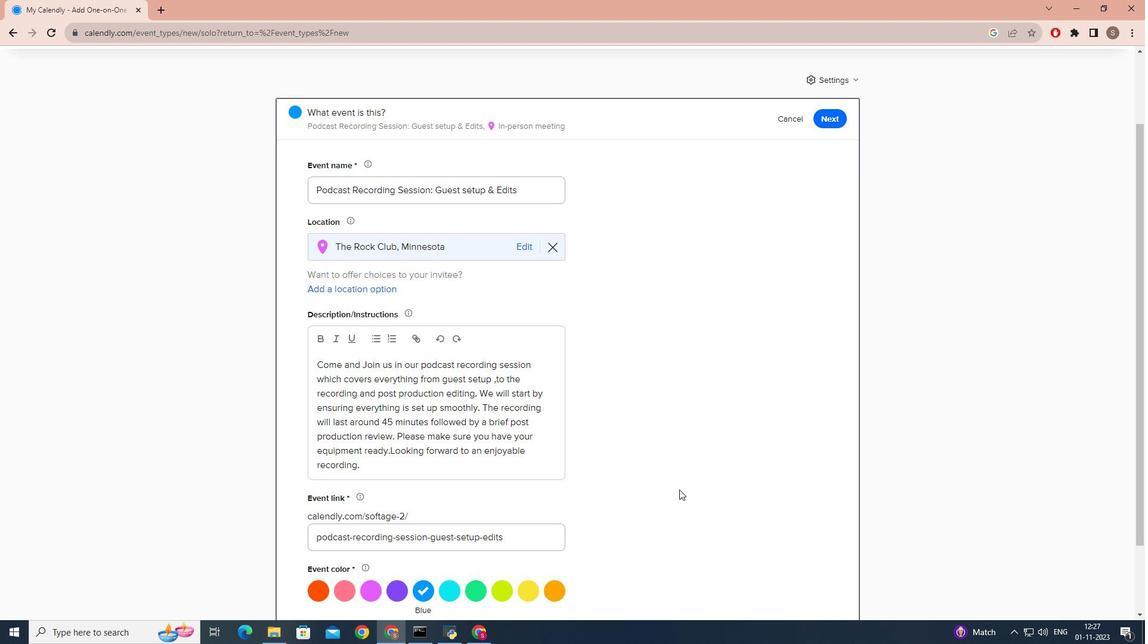 
Action: Mouse scrolled (679, 489) with delta (0, 0)
Screenshot: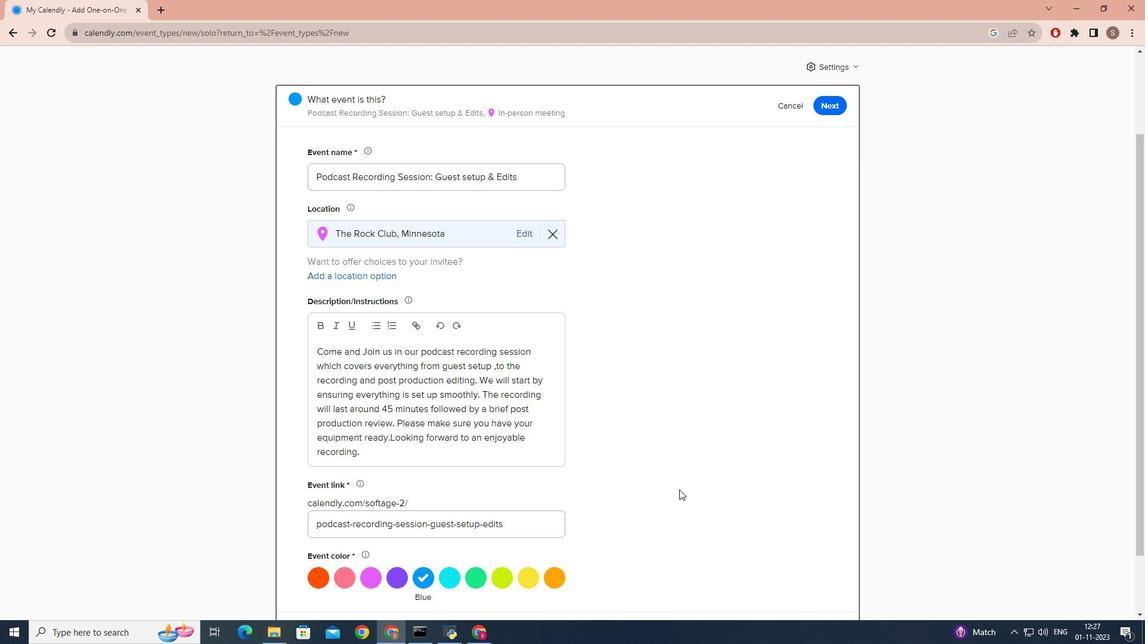 
Action: Mouse moved to (828, 556)
Screenshot: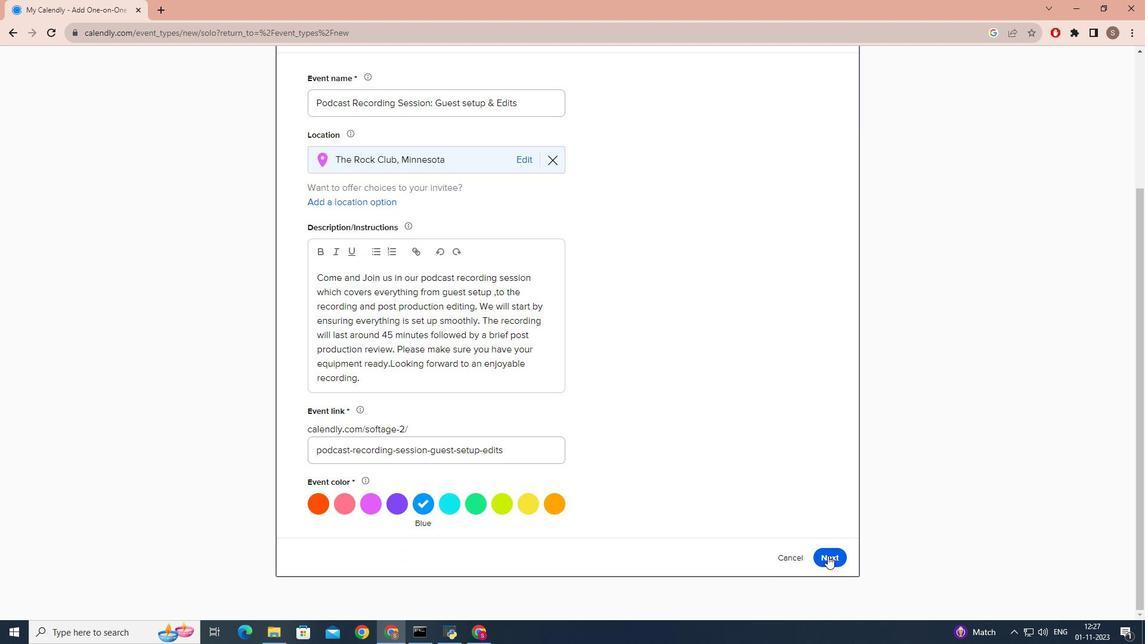 
Action: Mouse pressed left at (828, 556)
Screenshot: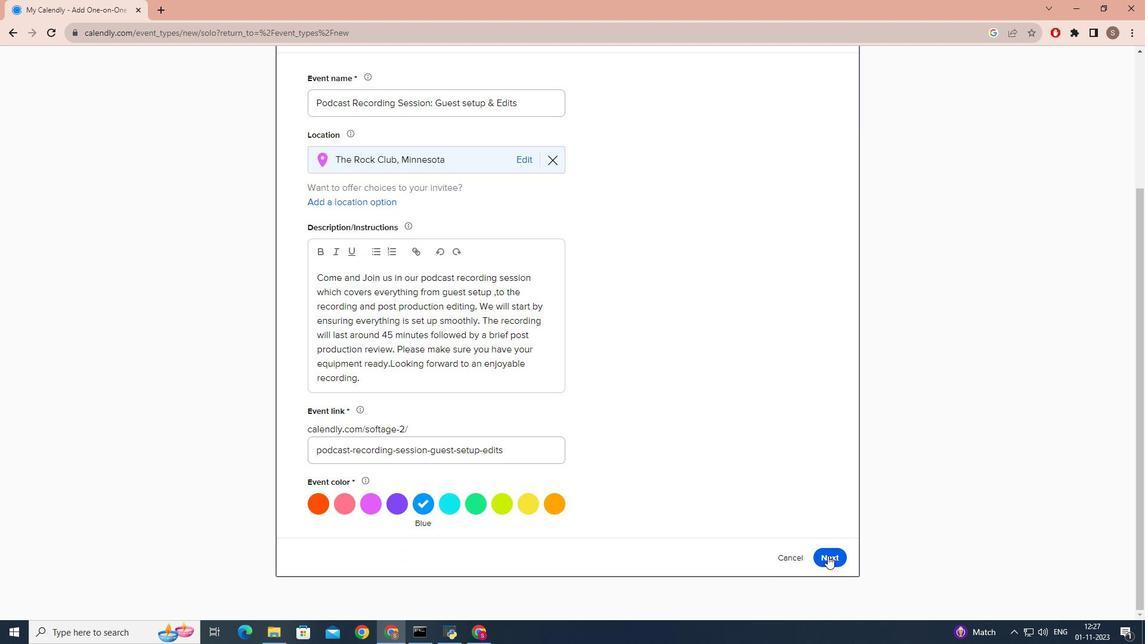 
Action: Mouse moved to (423, 318)
Screenshot: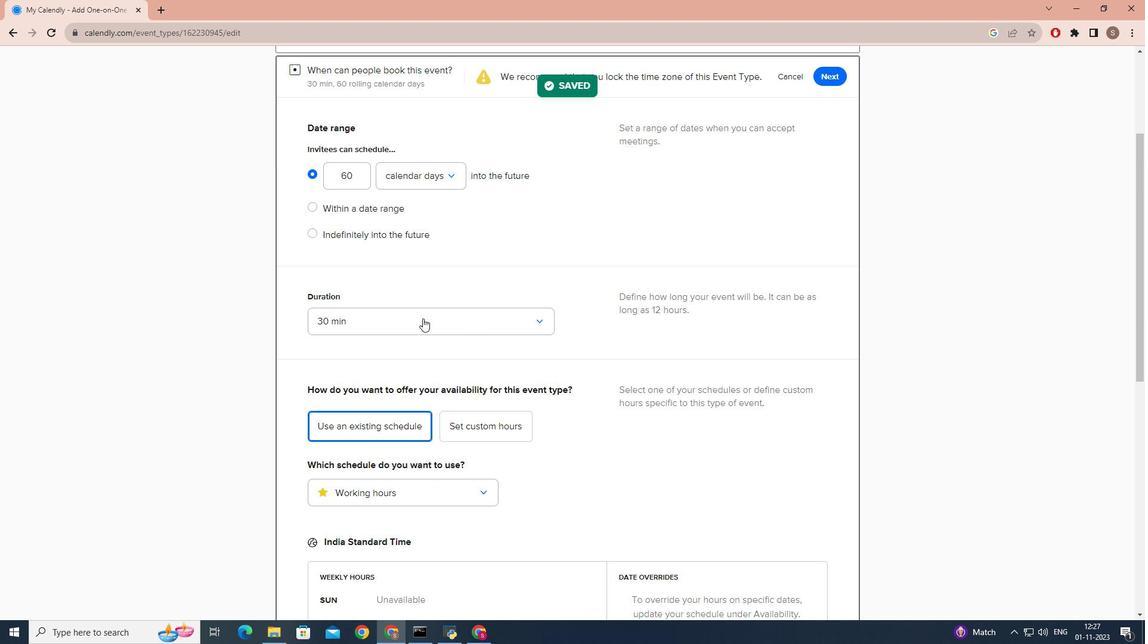 
Action: Mouse pressed left at (423, 318)
Screenshot: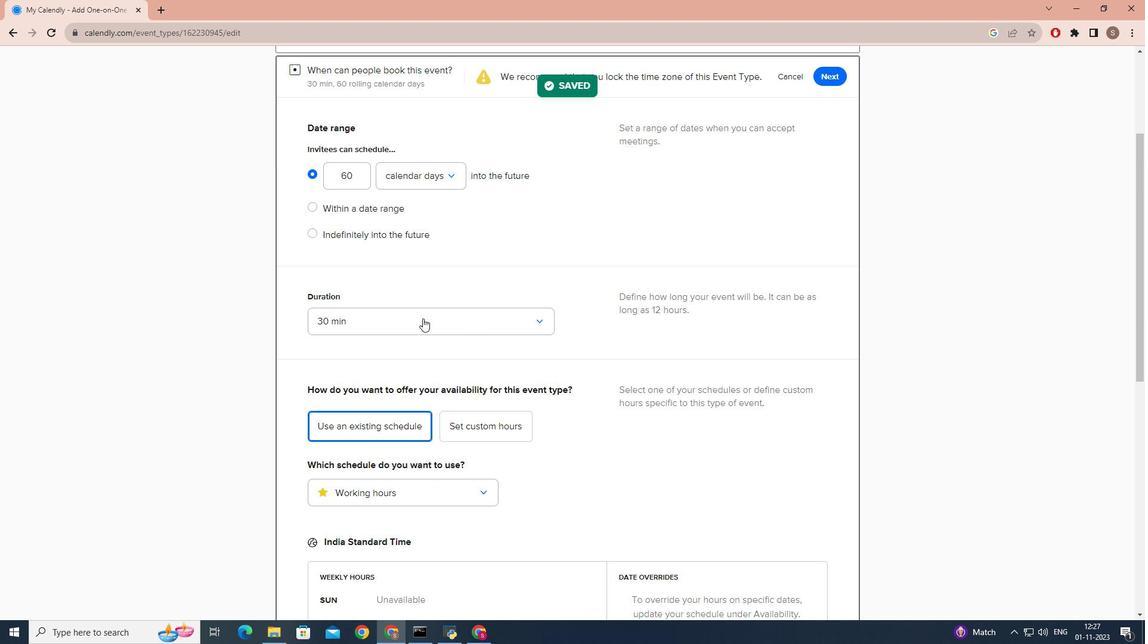 
Action: Mouse moved to (374, 447)
Screenshot: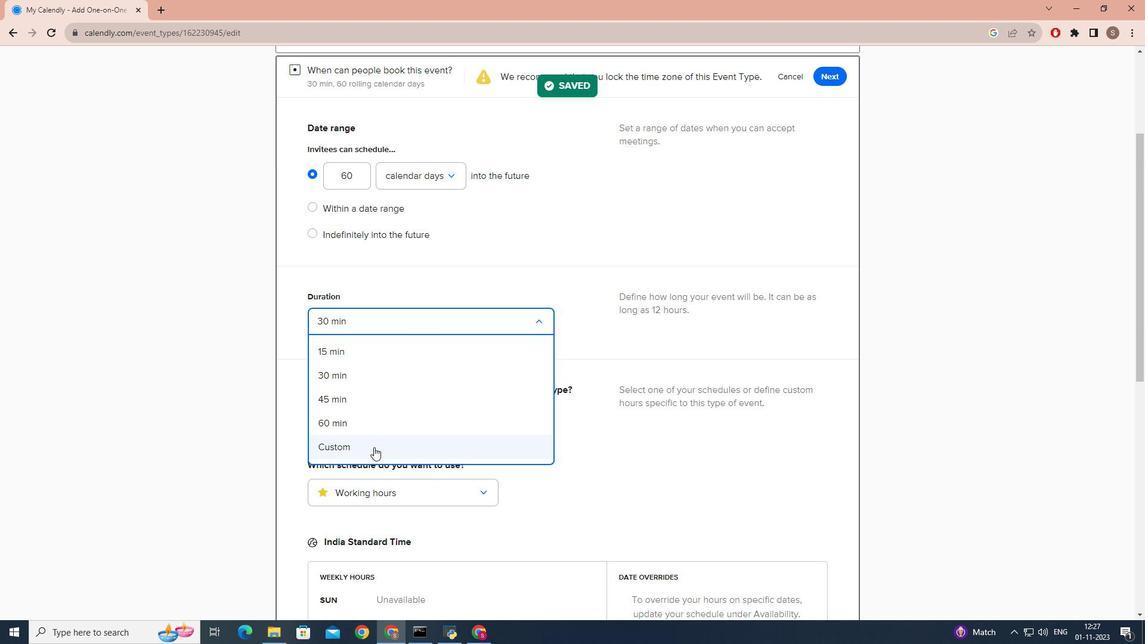 
Action: Mouse pressed left at (374, 447)
Screenshot: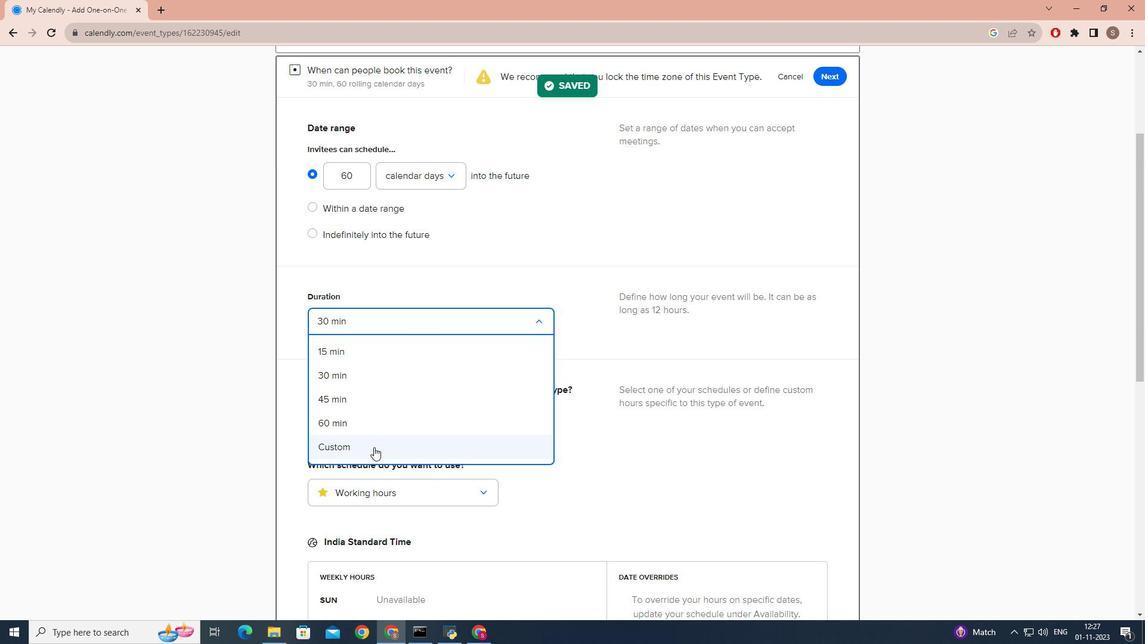 
Action: Mouse moved to (389, 339)
Screenshot: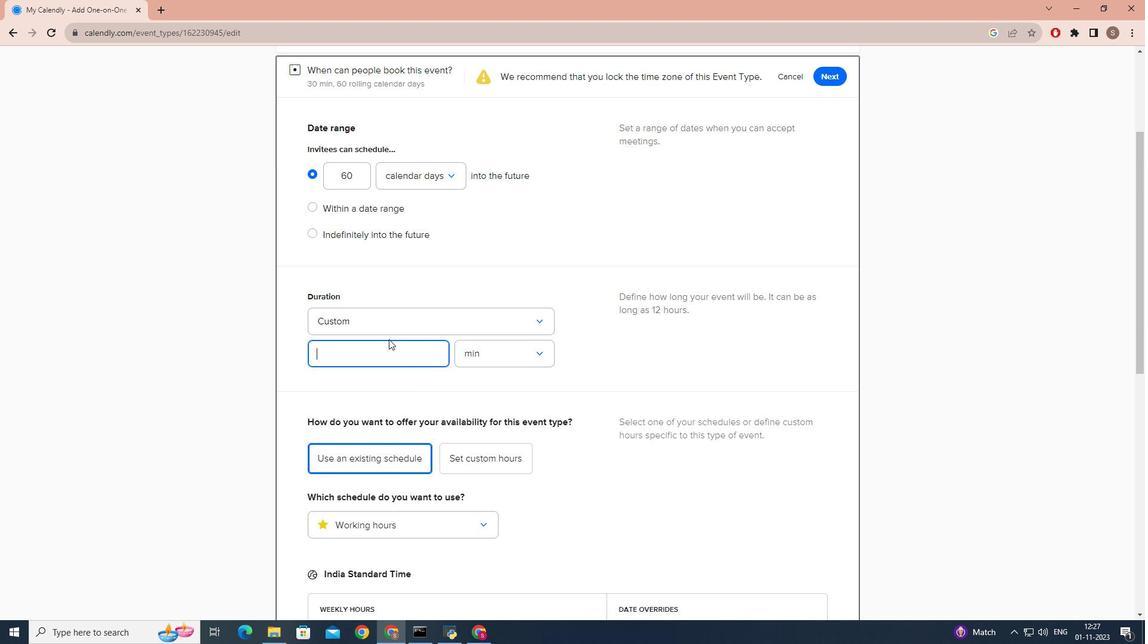 
Action: Key pressed 75
Screenshot: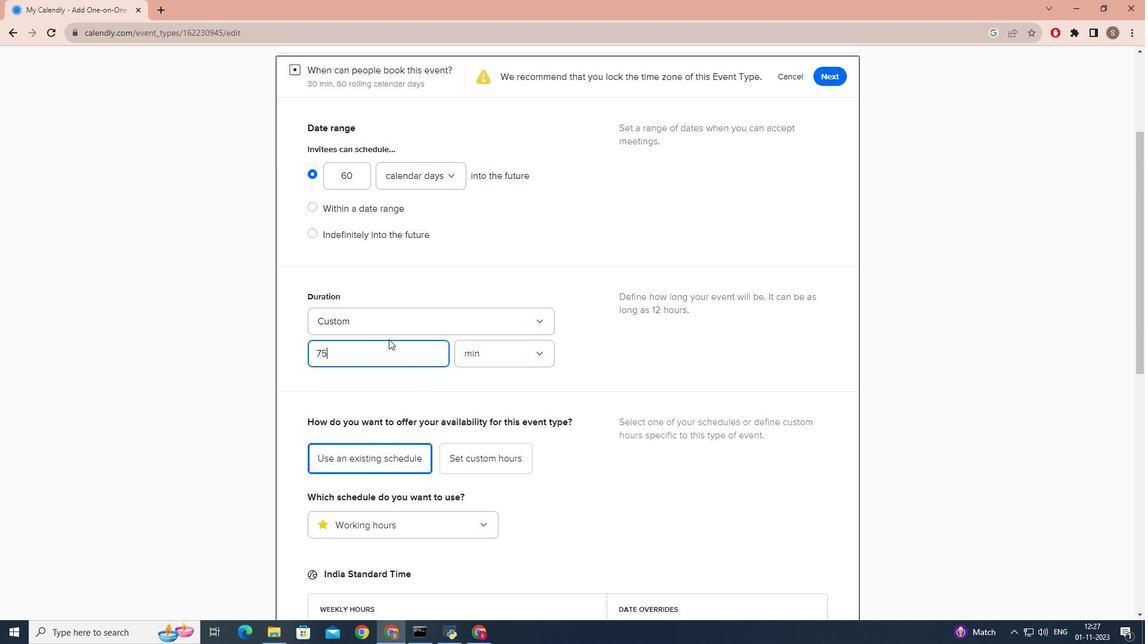
Action: Mouse moved to (740, 488)
Screenshot: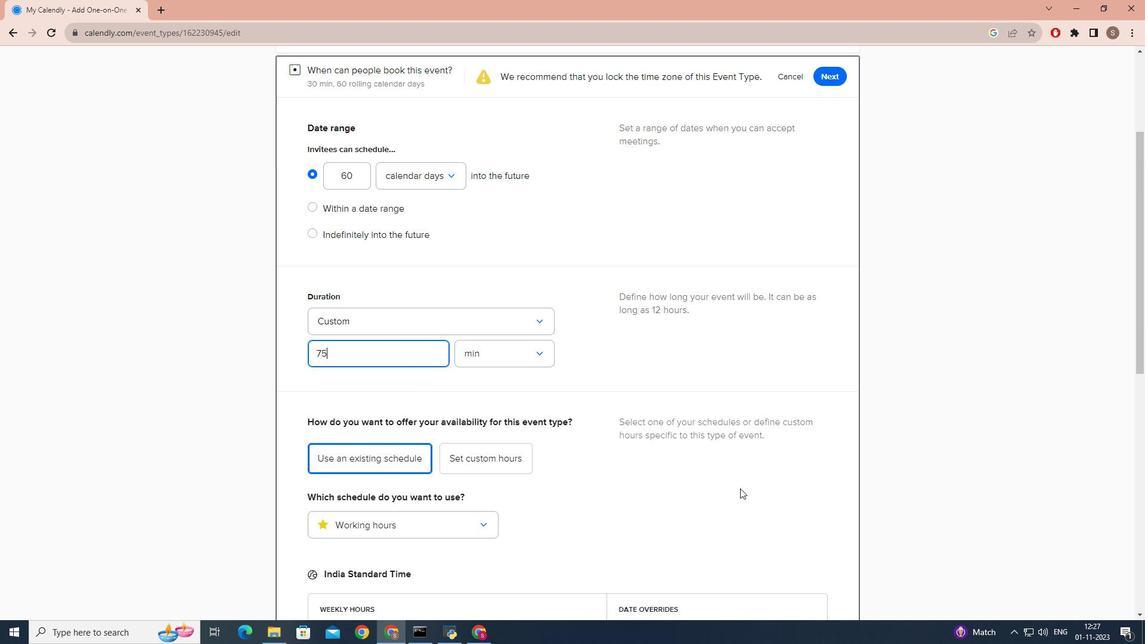 
Action: Mouse scrolled (740, 488) with delta (0, 0)
Screenshot: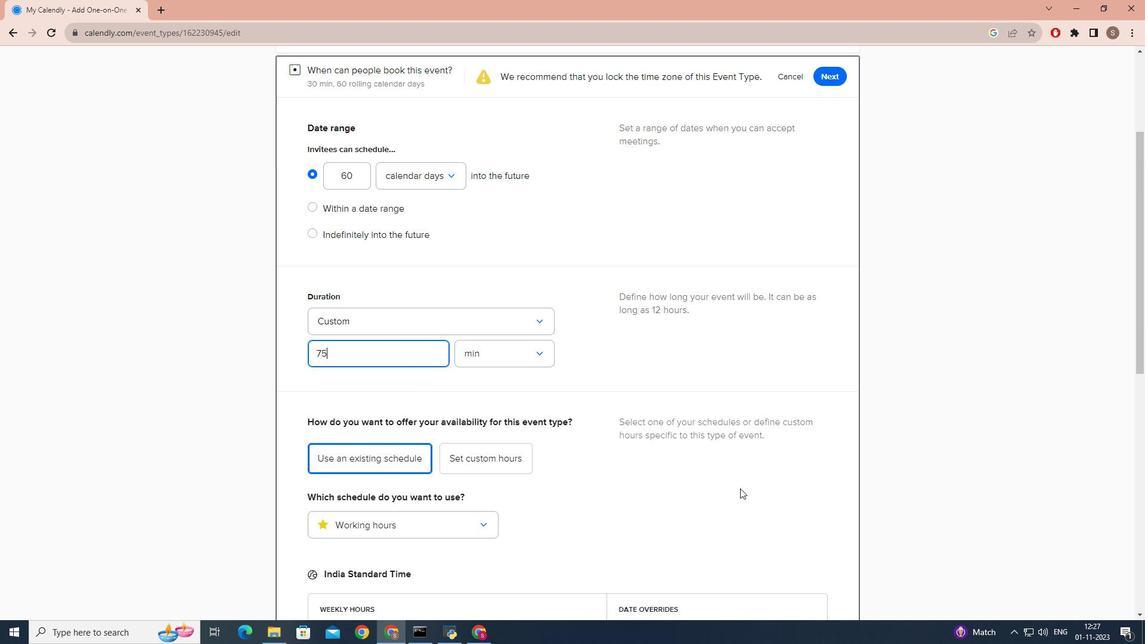 
Action: Mouse scrolled (740, 488) with delta (0, 0)
Screenshot: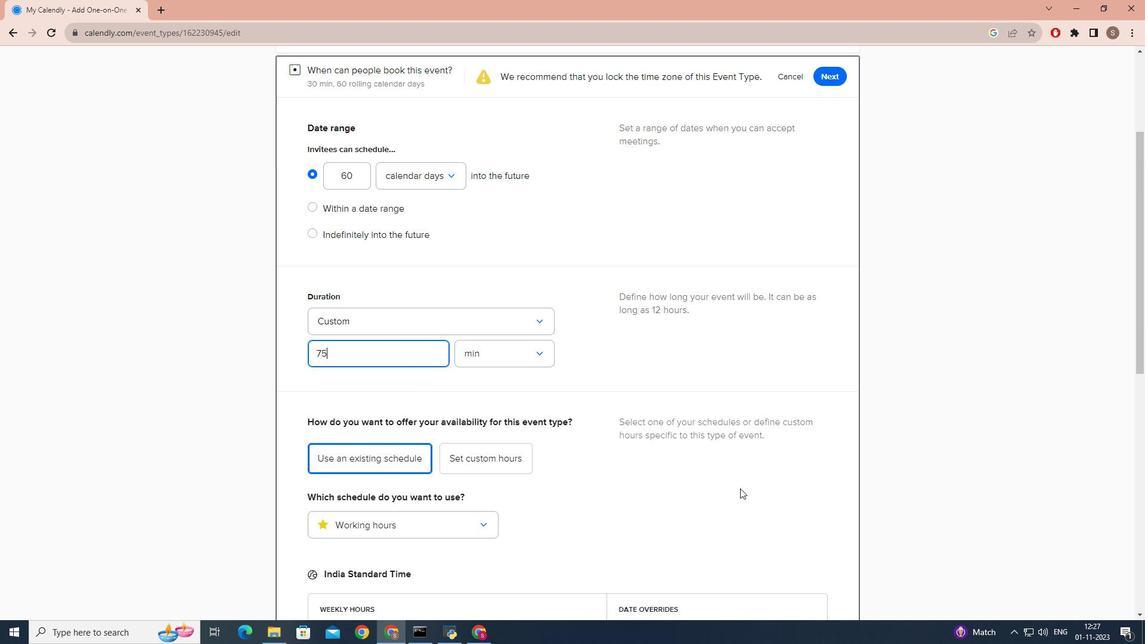
Action: Mouse scrolled (740, 488) with delta (0, 0)
Screenshot: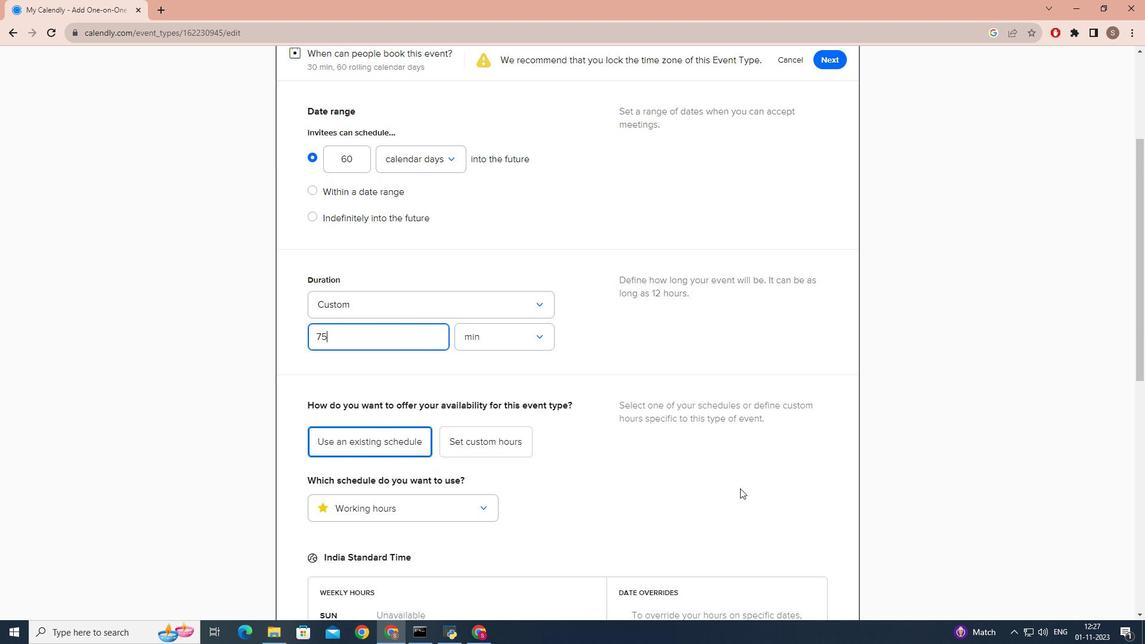 
Action: Mouse moved to (766, 522)
Screenshot: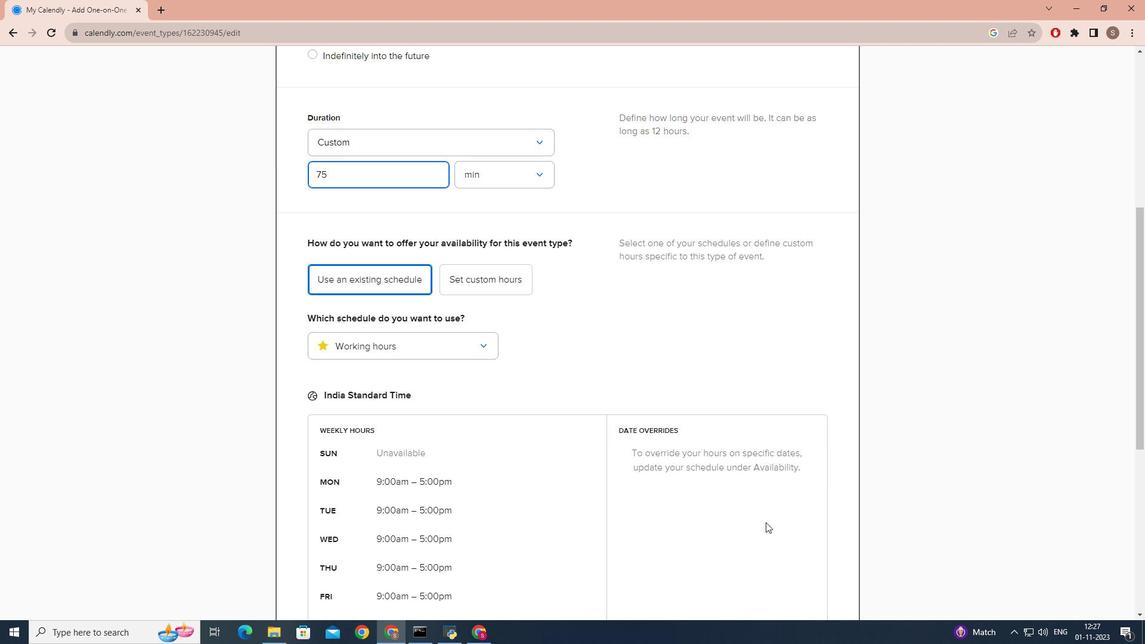 
Action: Mouse scrolled (766, 522) with delta (0, 0)
Screenshot: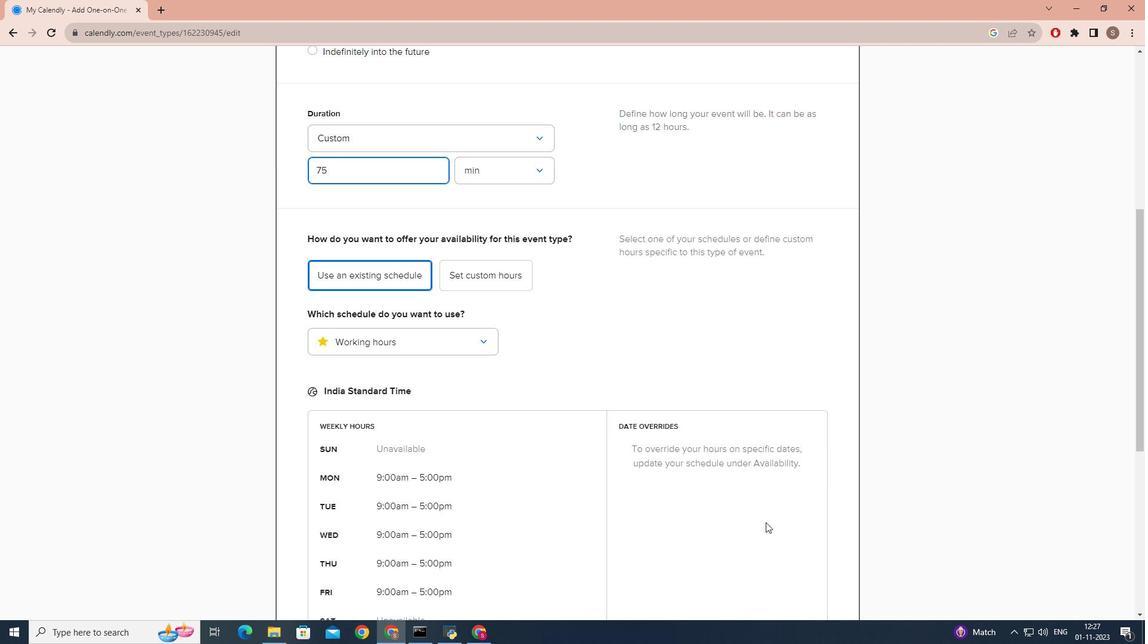 
Action: Mouse scrolled (766, 522) with delta (0, 0)
Screenshot: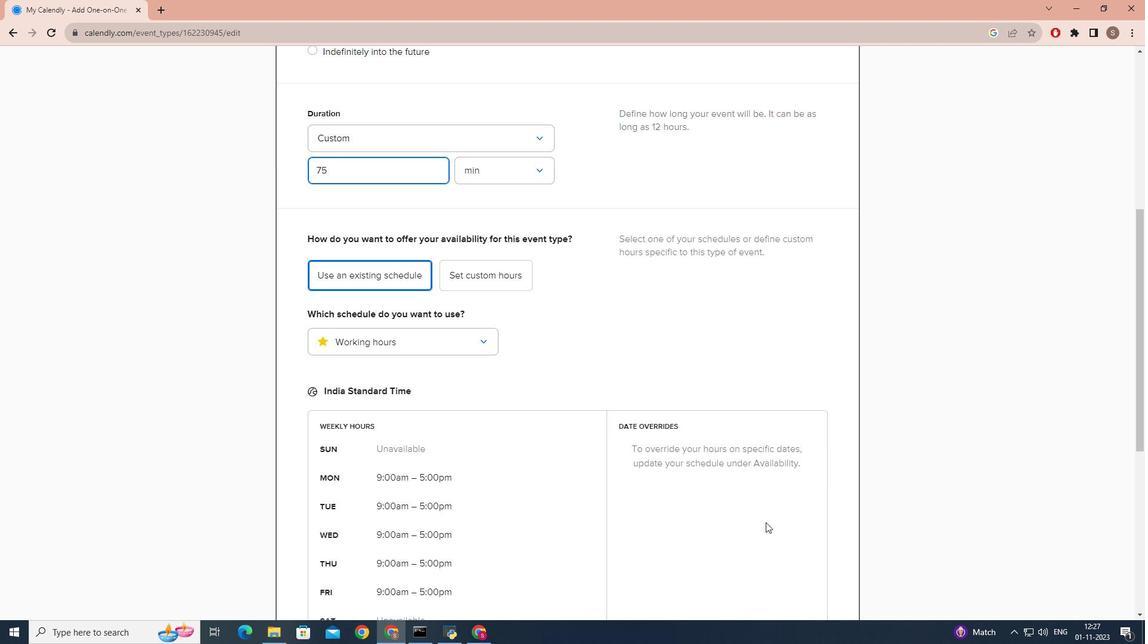 
Action: Mouse scrolled (766, 522) with delta (0, 0)
Screenshot: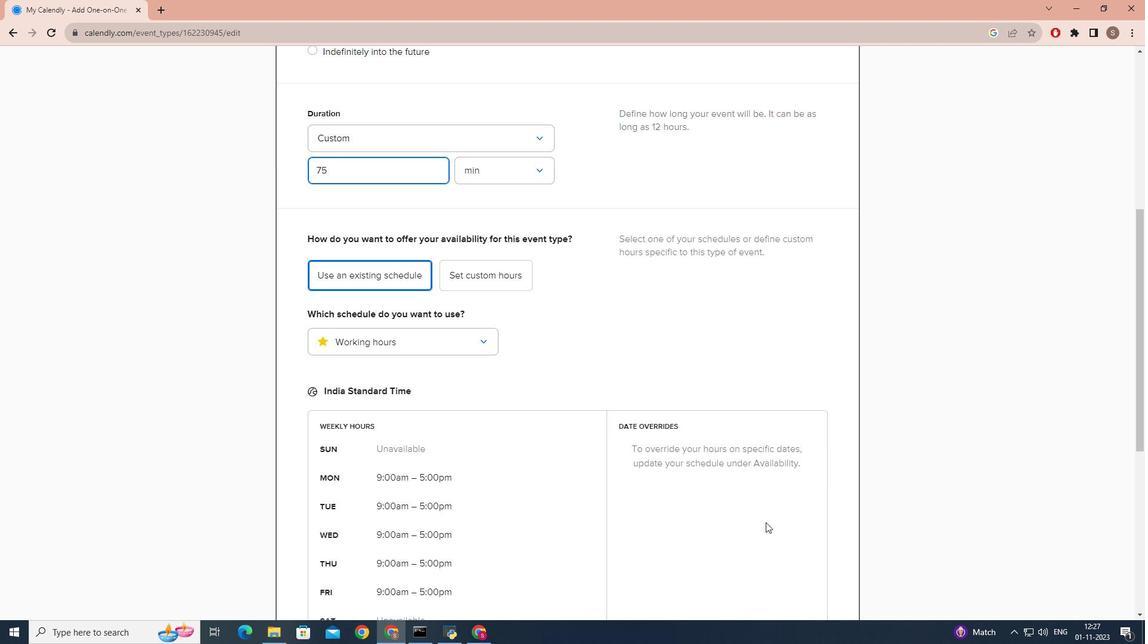 
Action: Mouse scrolled (766, 522) with delta (0, 0)
Screenshot: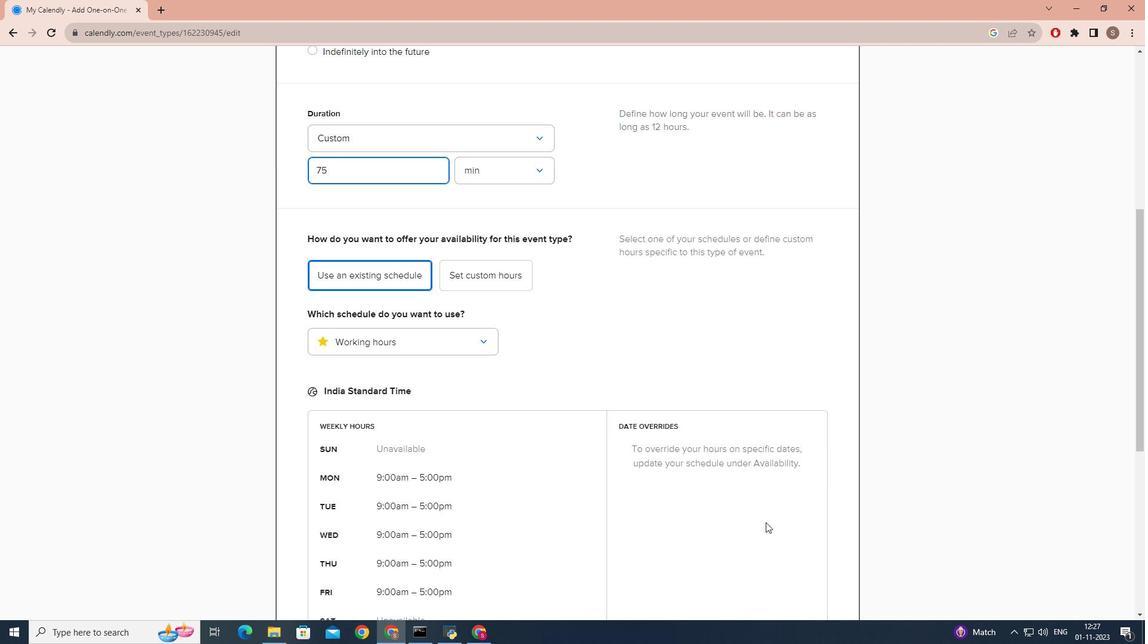 
Action: Mouse scrolled (766, 522) with delta (0, 0)
Screenshot: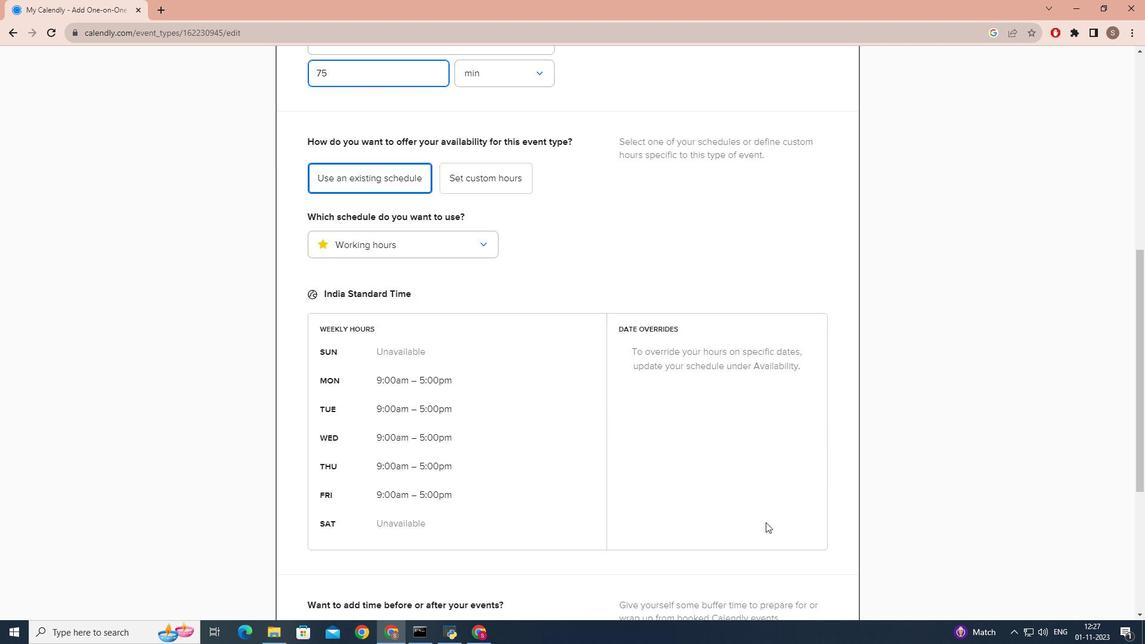 
Action: Mouse moved to (773, 505)
Screenshot: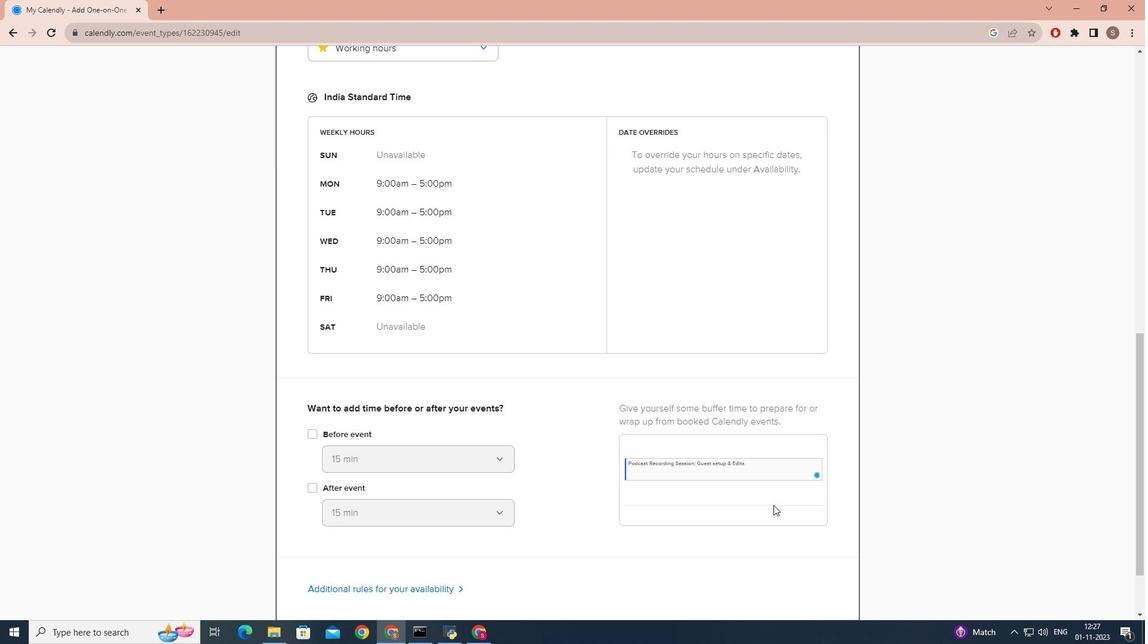 
Action: Mouse scrolled (773, 504) with delta (0, 0)
Screenshot: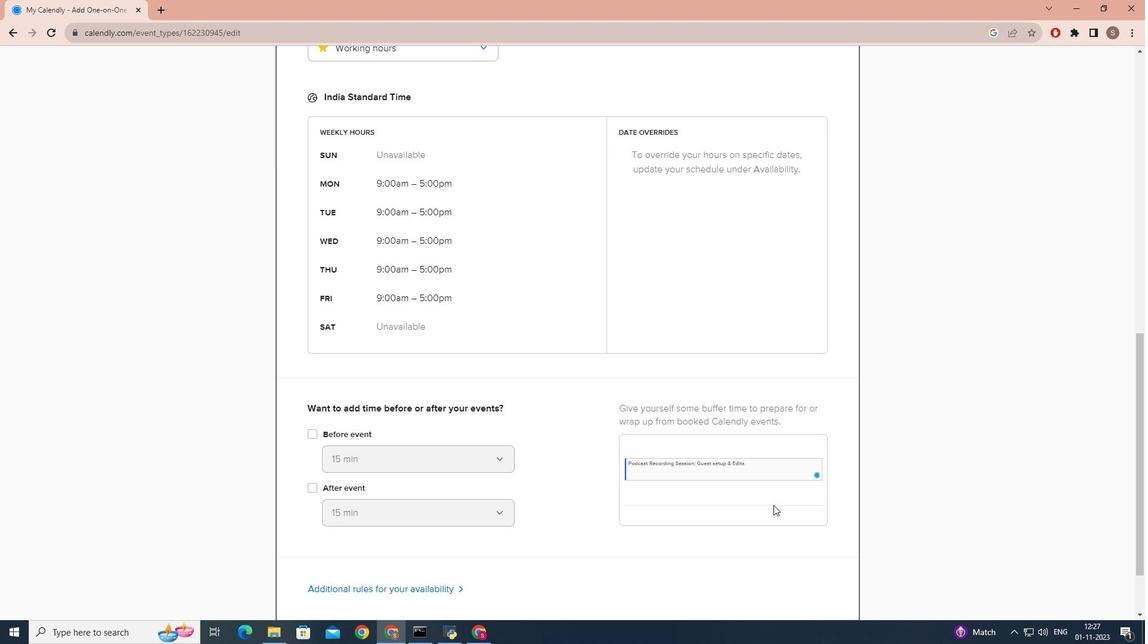 
Action: Mouse scrolled (773, 504) with delta (0, 0)
Screenshot: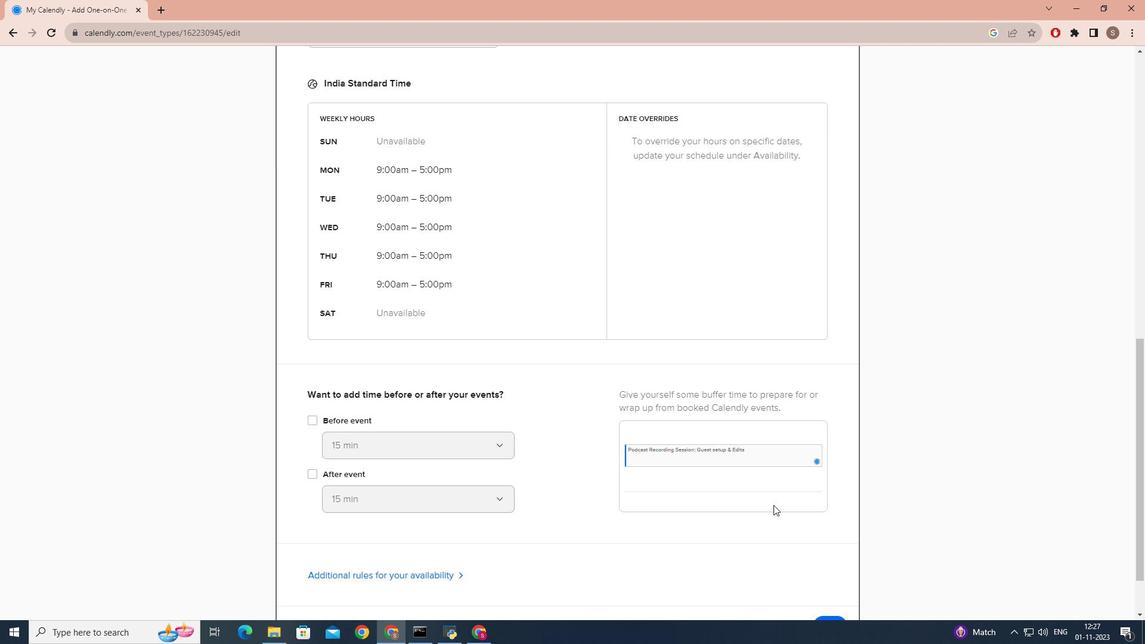 
Action: Mouse scrolled (773, 504) with delta (0, 0)
Screenshot: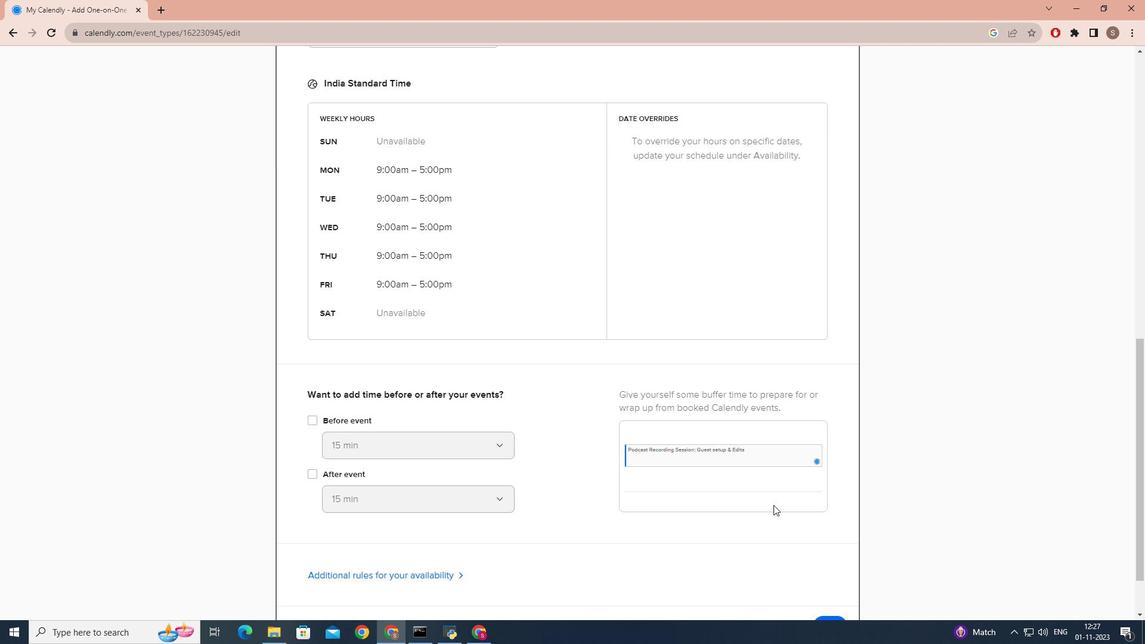 
Action: Mouse moved to (829, 557)
Screenshot: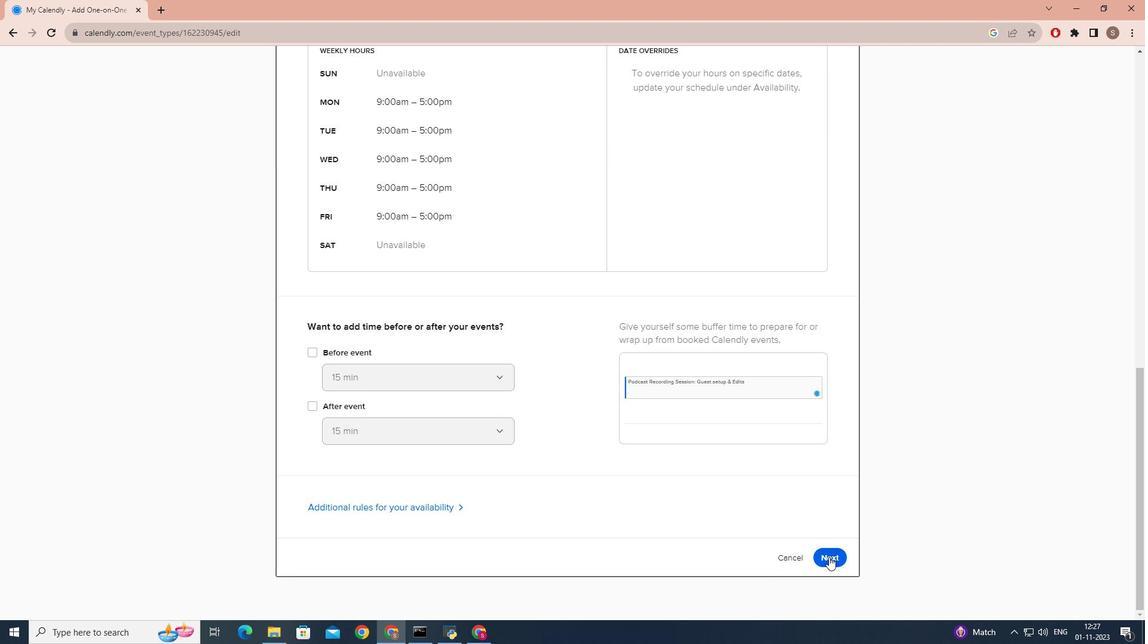 
Action: Mouse pressed left at (829, 557)
Screenshot: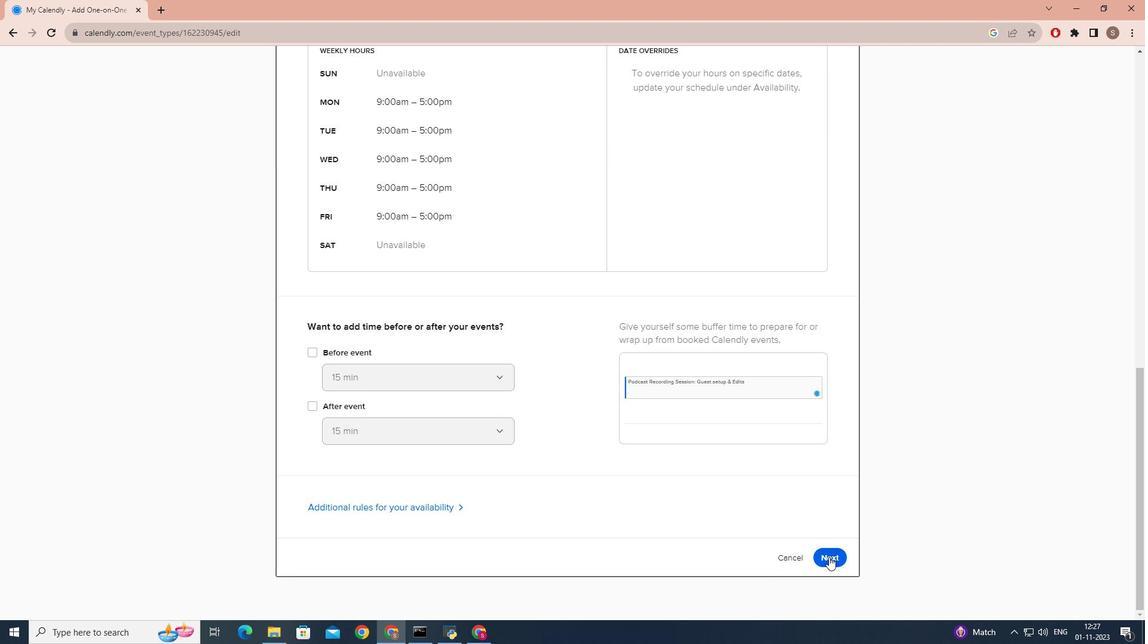
Action: Mouse moved to (827, 526)
Screenshot: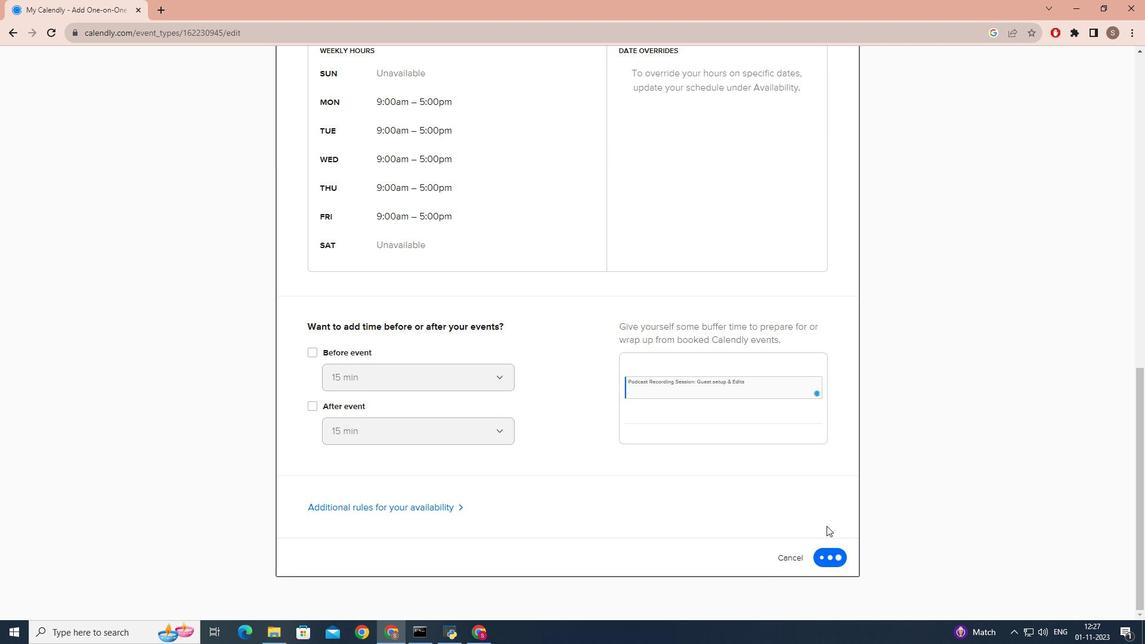 
